 Task: Search one way flight ticket for 4 adults, 1 infant in seat and 1 infant on lap in premium economy from Sanford: Orlando Sanford International Airport to South Bend: South Bend International Airport on 8-6-2023. Choice of flights is Delta. Number of bags: 1 checked bag. Price is upto 93000. Outbound departure time preference is 17:45.
Action: Mouse moved to (278, 361)
Screenshot: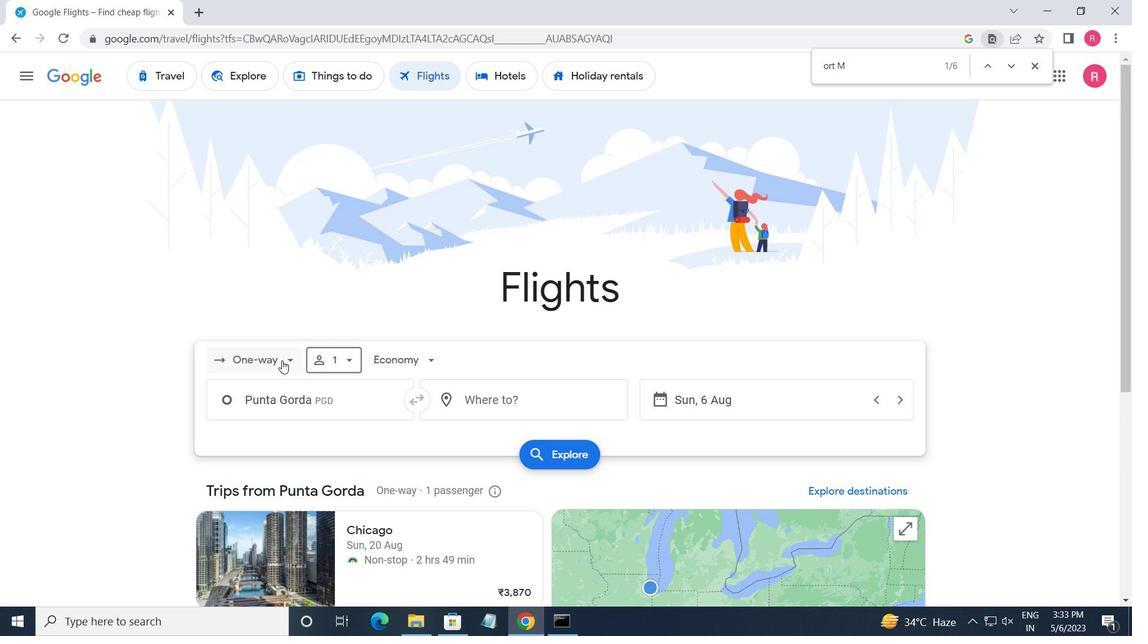 
Action: Mouse pressed left at (278, 361)
Screenshot: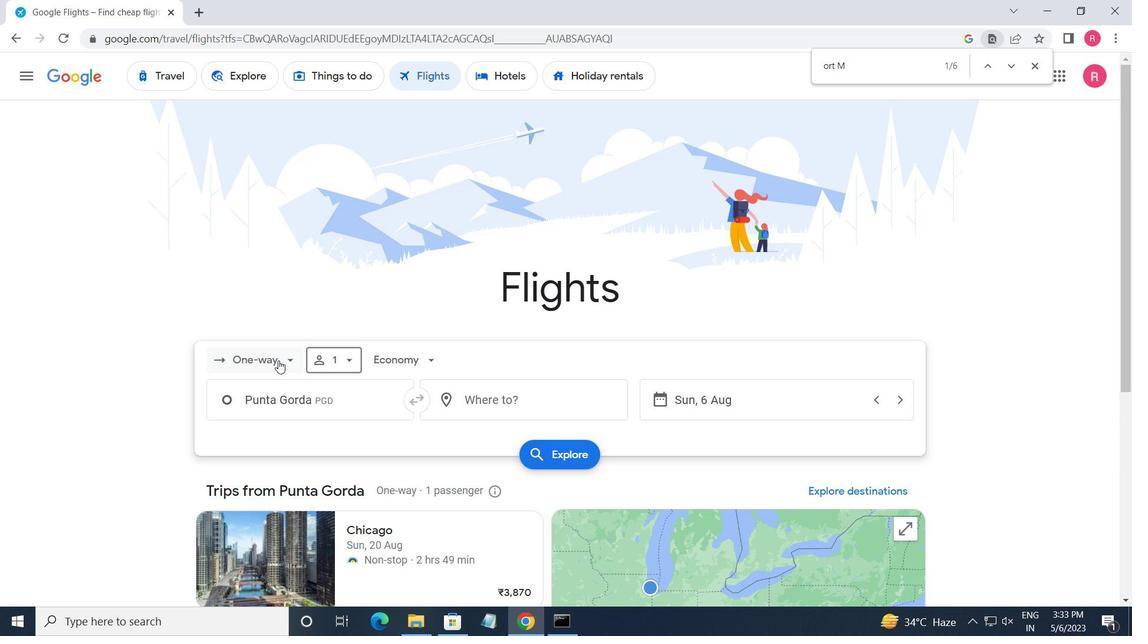
Action: Mouse moved to (293, 435)
Screenshot: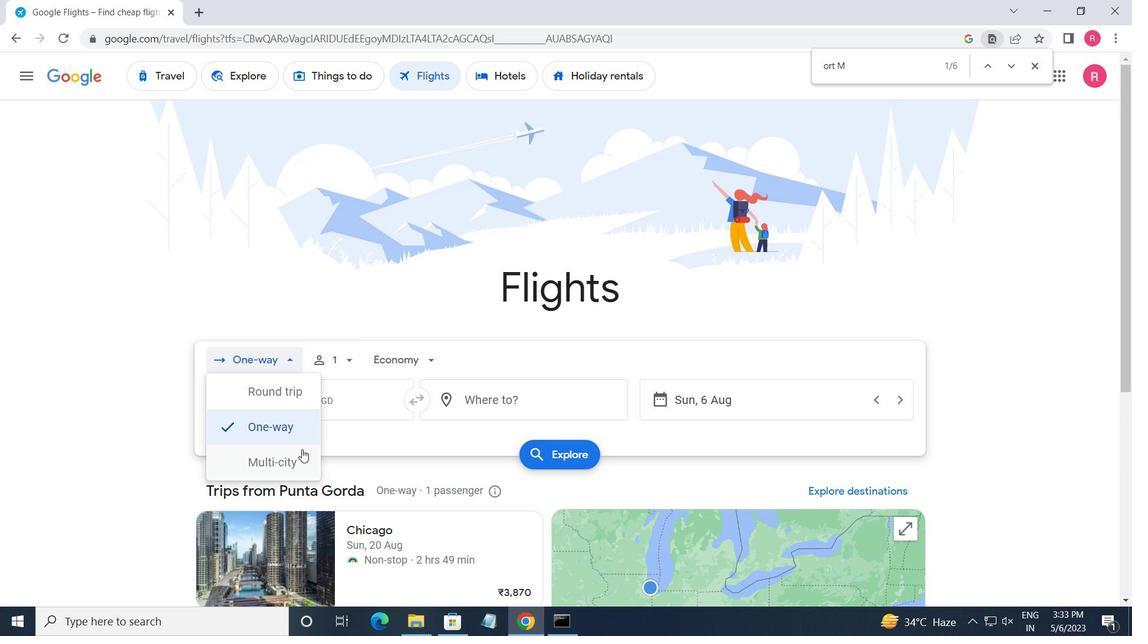
Action: Mouse pressed left at (293, 435)
Screenshot: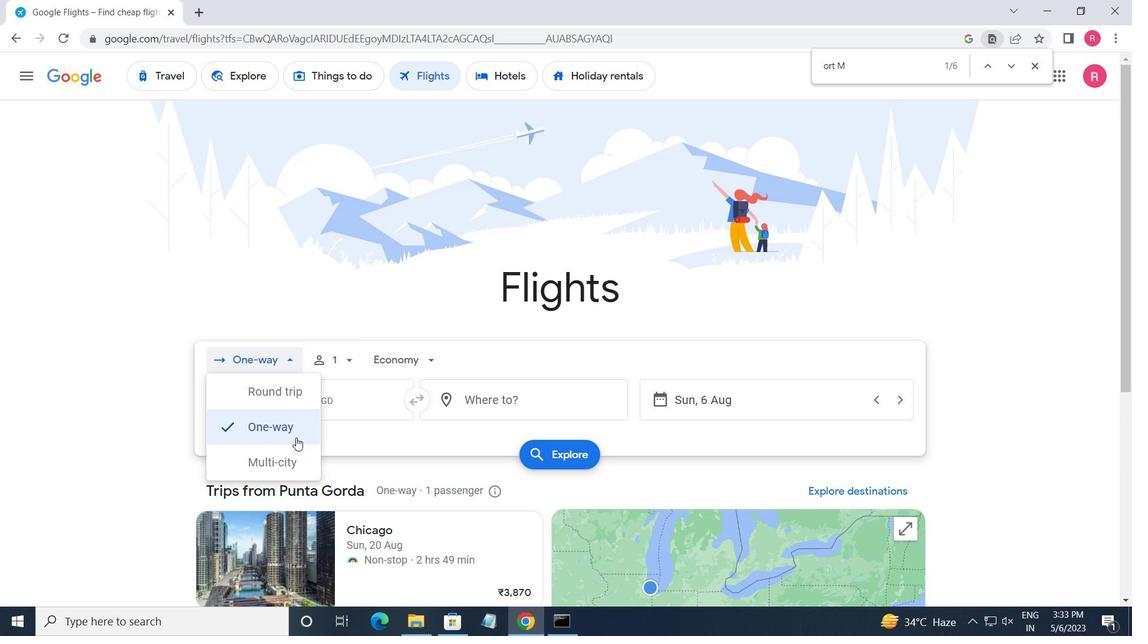 
Action: Mouse moved to (335, 360)
Screenshot: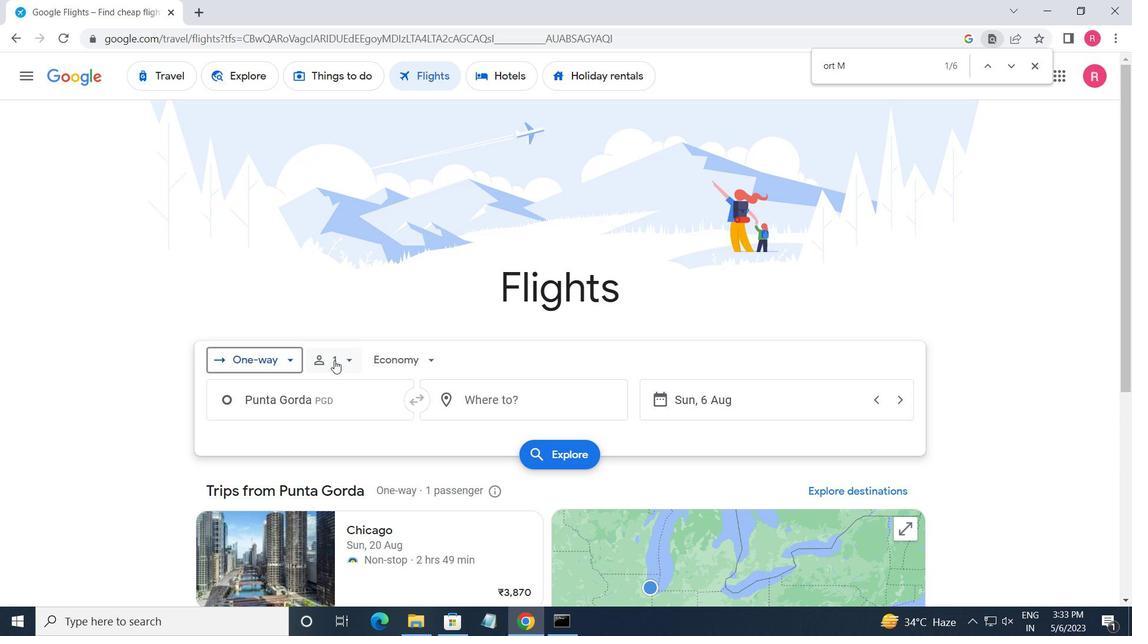 
Action: Mouse pressed left at (335, 360)
Screenshot: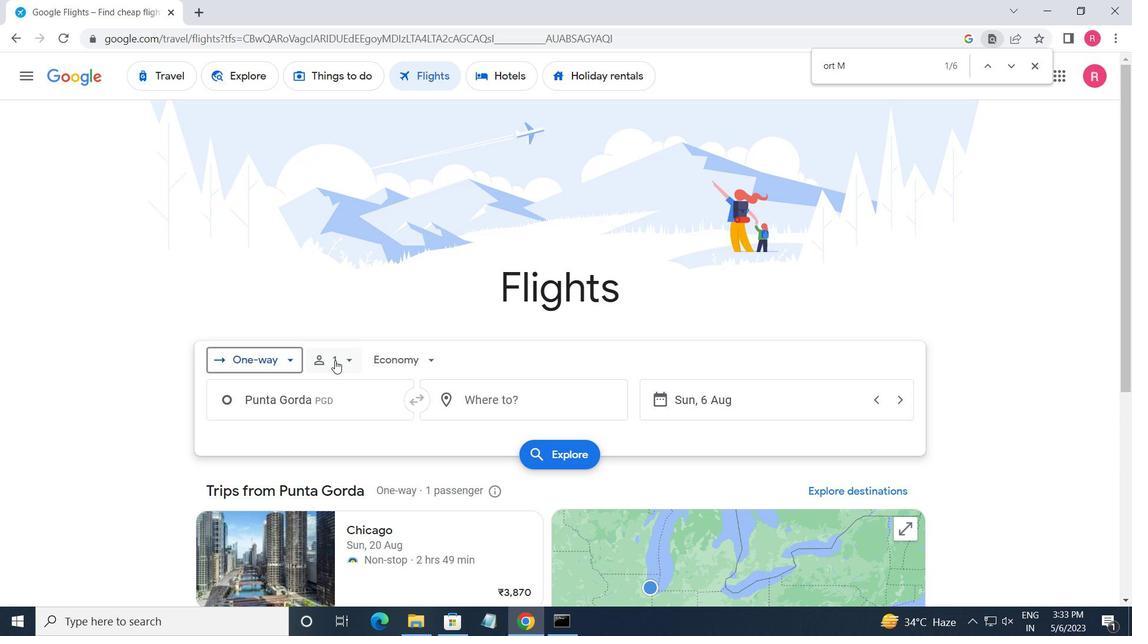 
Action: Mouse moved to (466, 408)
Screenshot: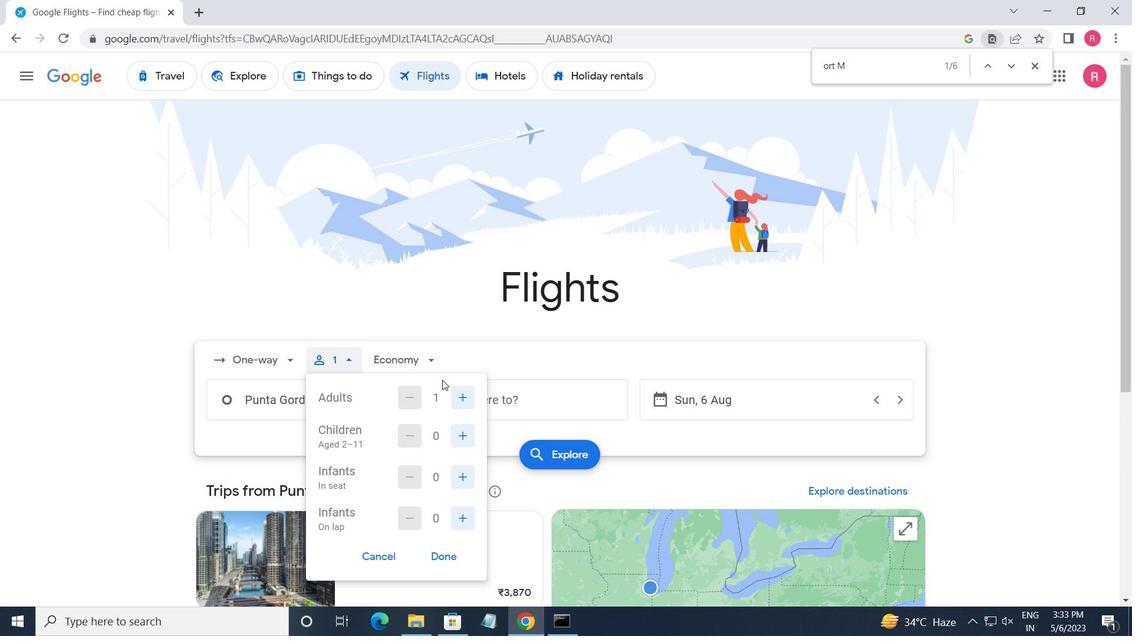 
Action: Mouse pressed left at (466, 408)
Screenshot: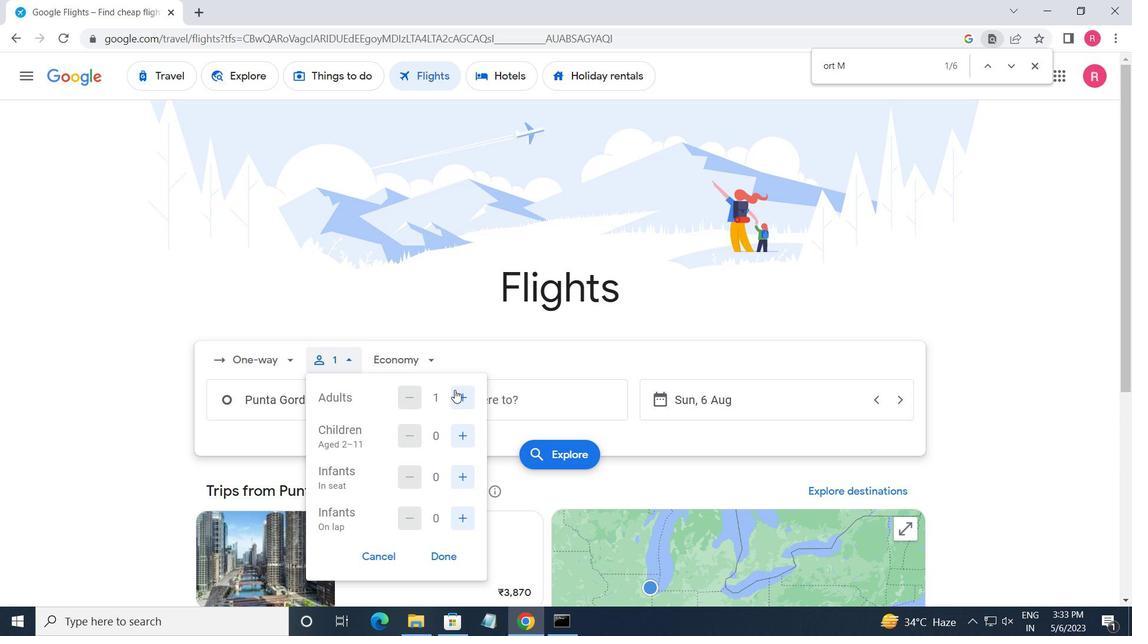 
Action: Mouse pressed left at (466, 408)
Screenshot: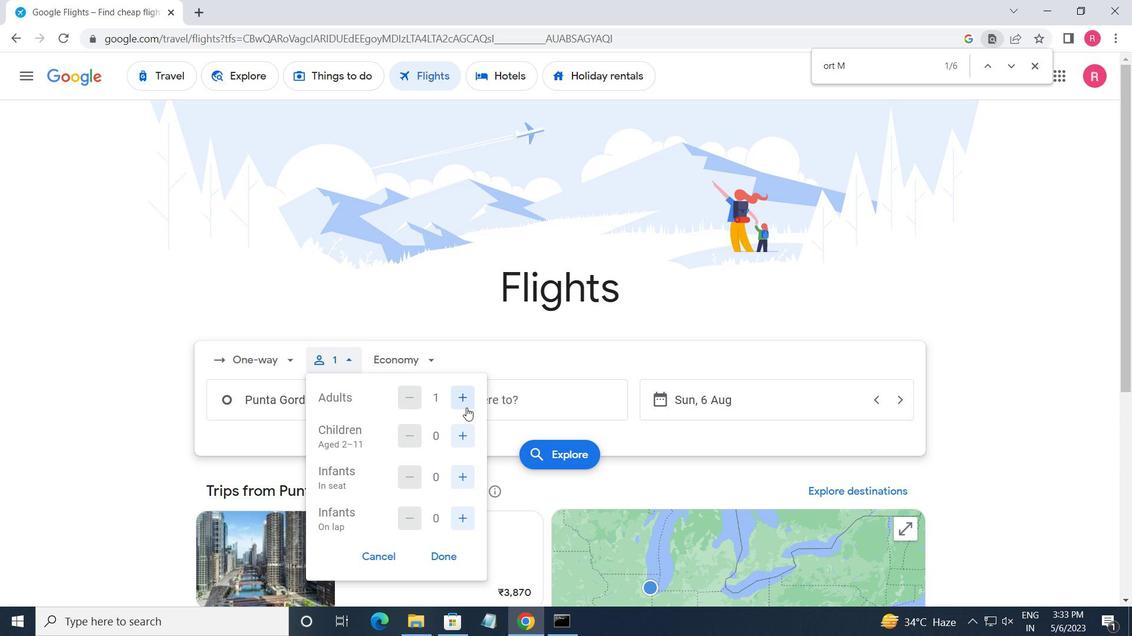 
Action: Mouse pressed left at (466, 408)
Screenshot: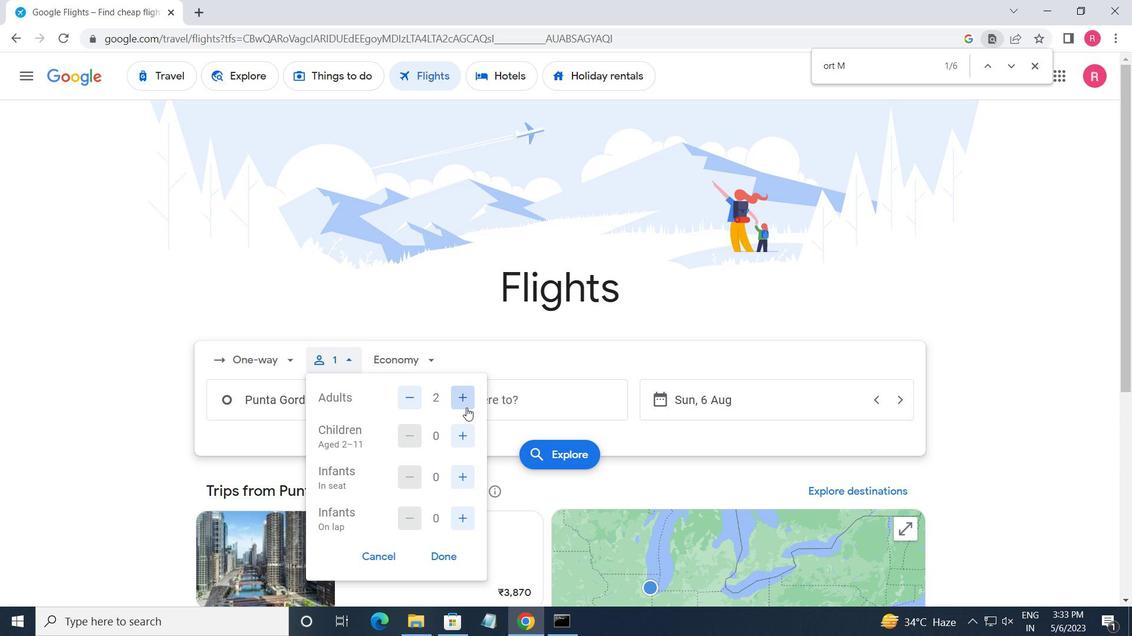 
Action: Mouse moved to (457, 440)
Screenshot: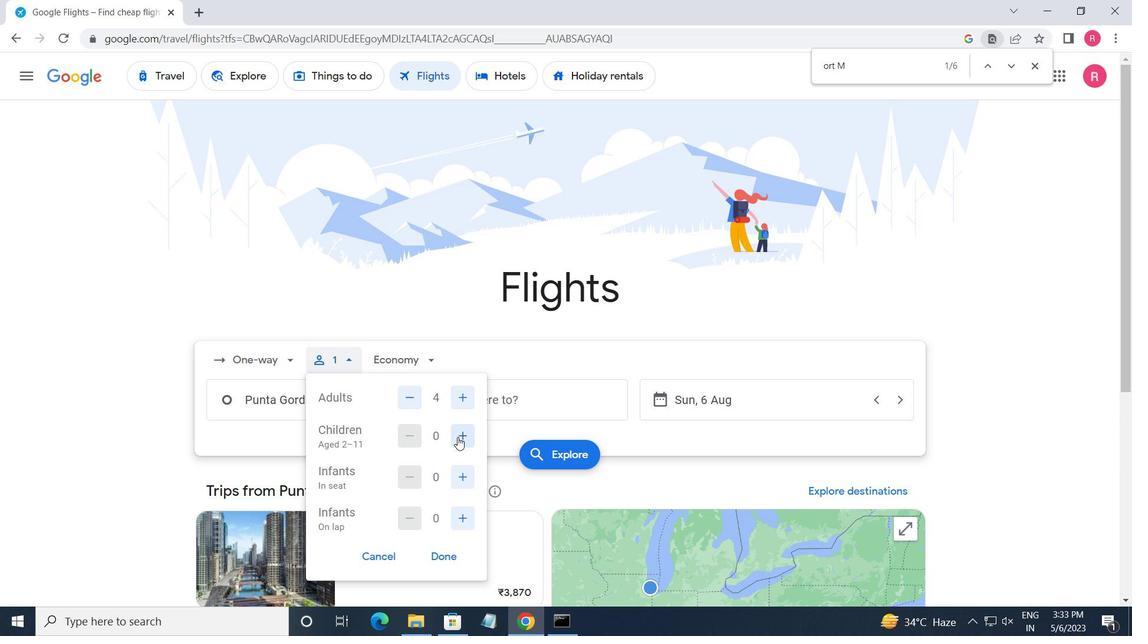 
Action: Mouse pressed left at (457, 440)
Screenshot: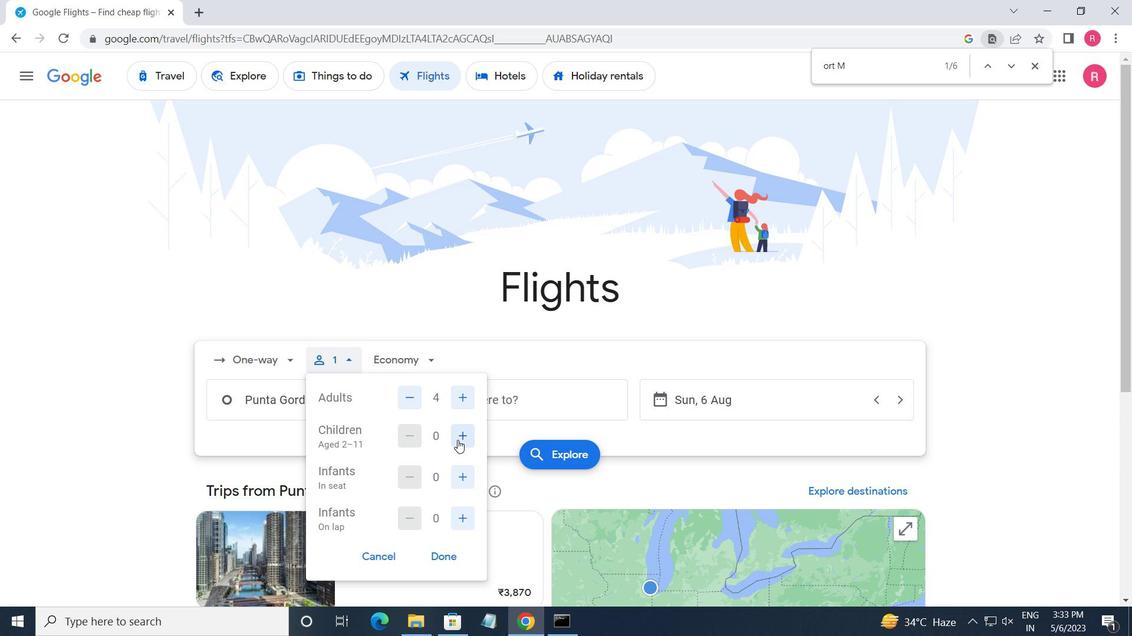 
Action: Mouse moved to (464, 482)
Screenshot: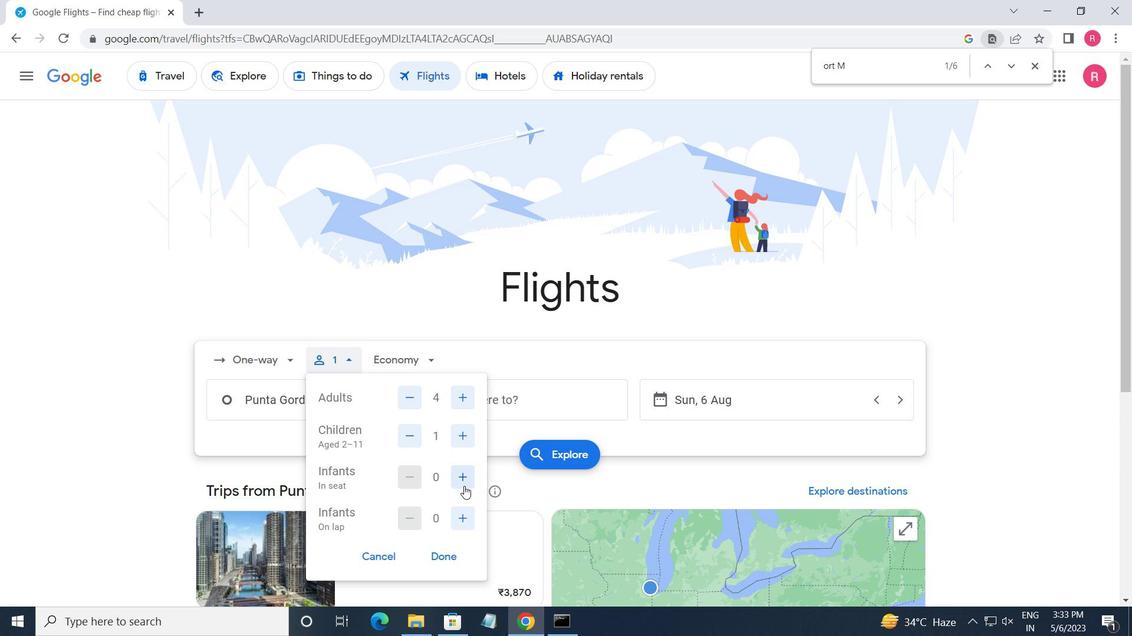 
Action: Mouse pressed left at (464, 482)
Screenshot: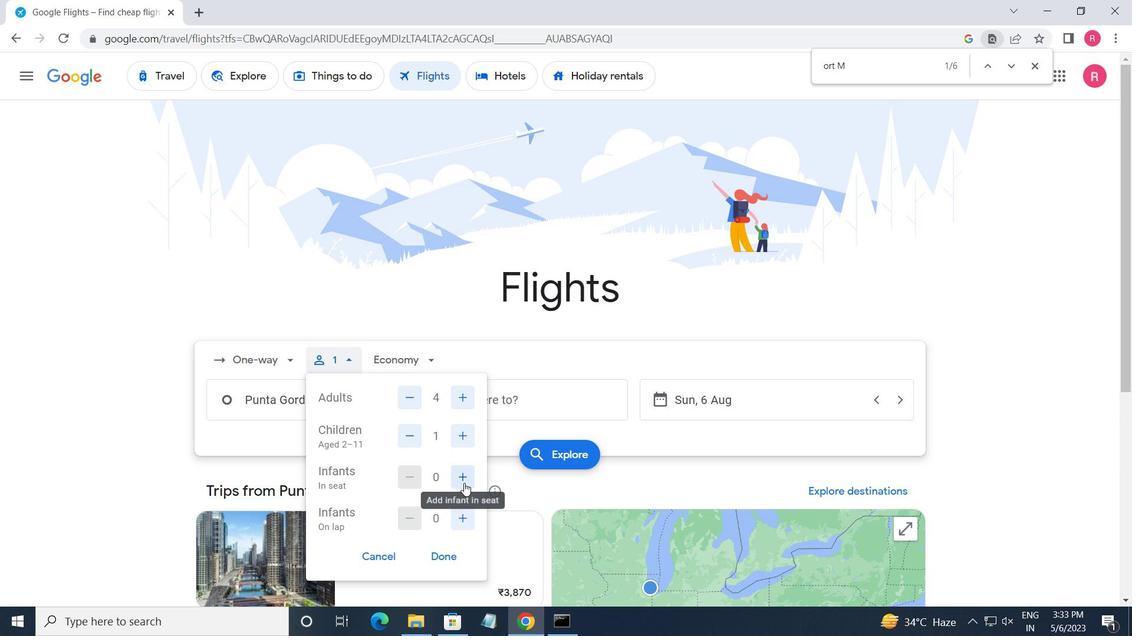 
Action: Mouse moved to (437, 552)
Screenshot: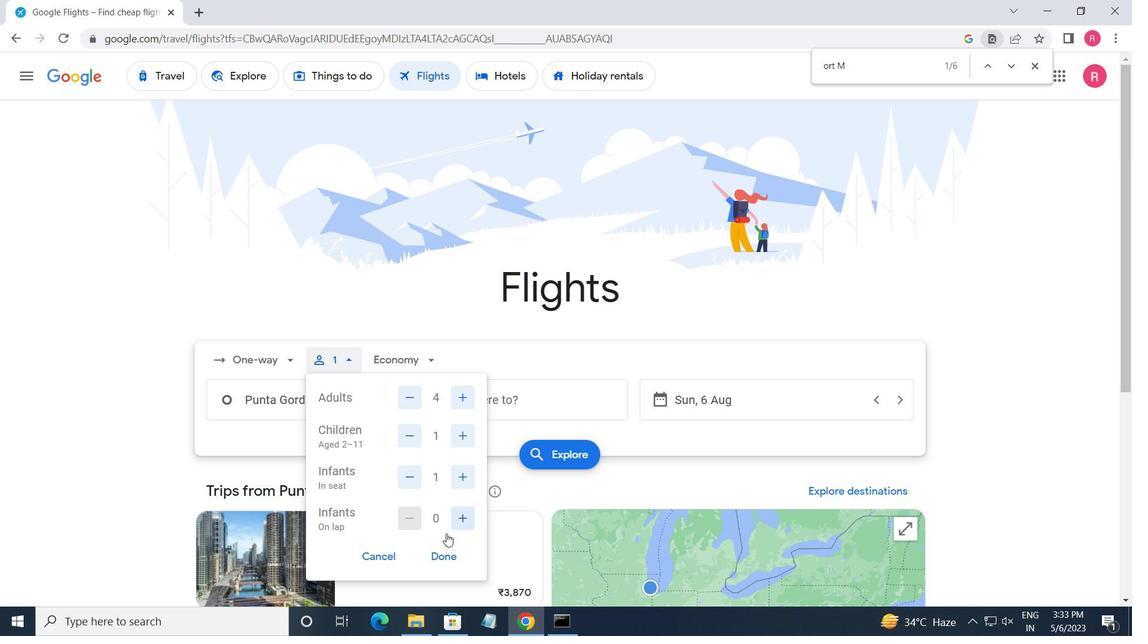
Action: Mouse pressed left at (437, 552)
Screenshot: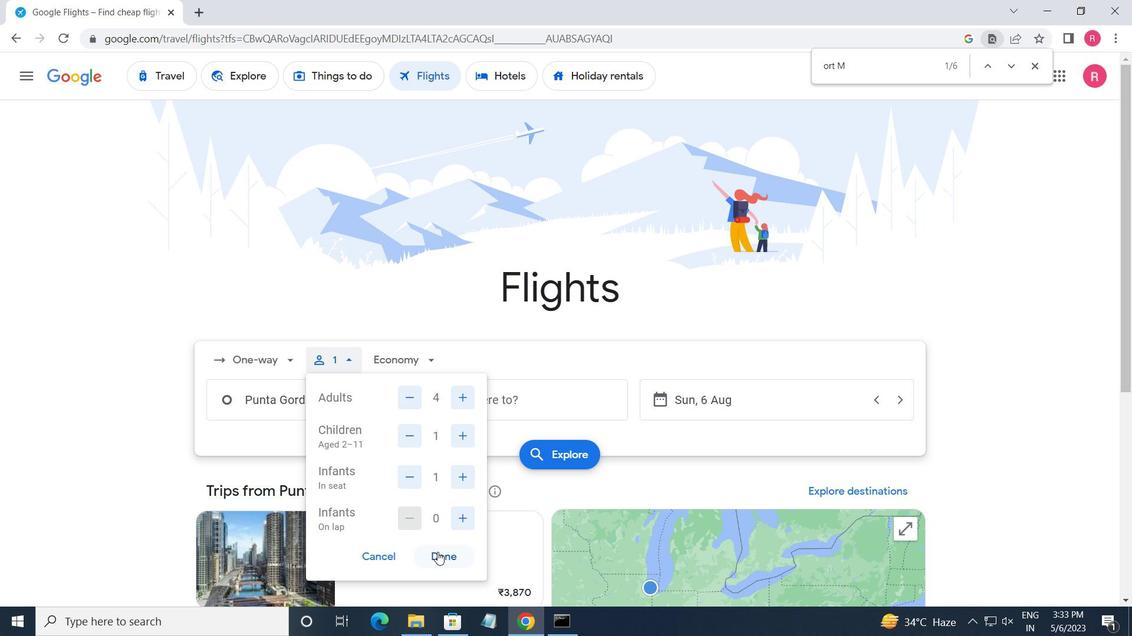
Action: Mouse moved to (399, 364)
Screenshot: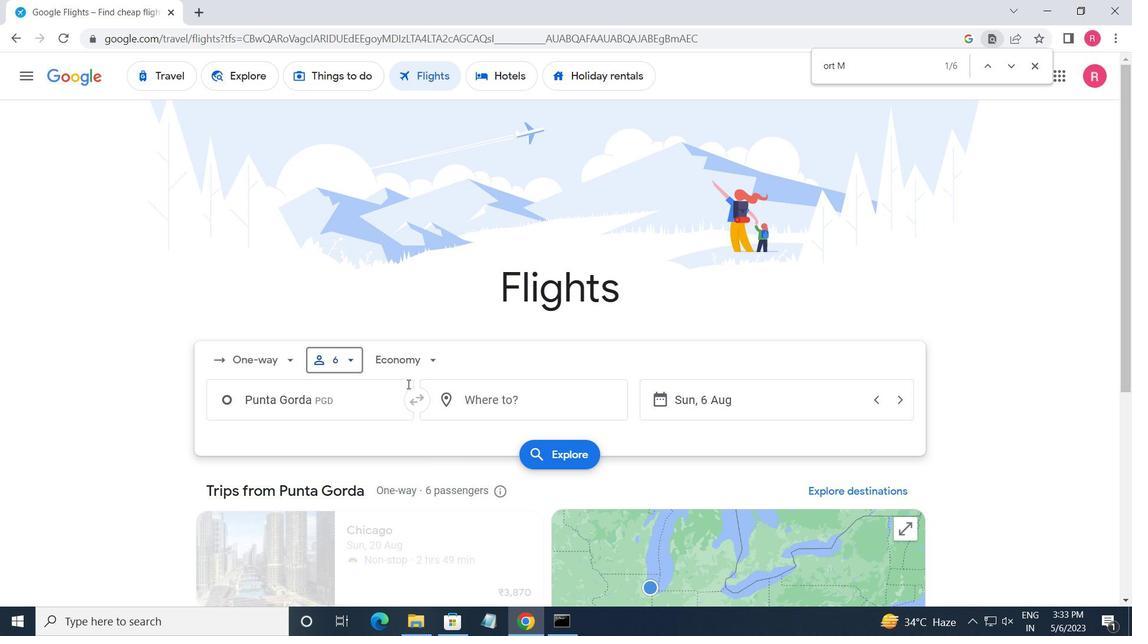
Action: Mouse pressed left at (399, 364)
Screenshot: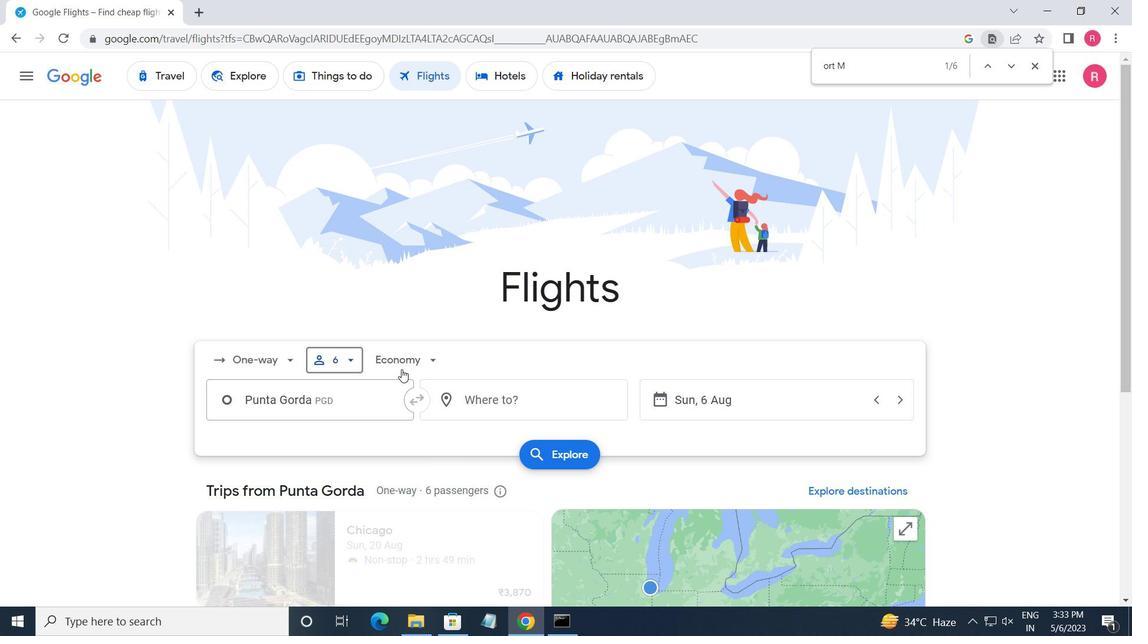 
Action: Mouse moved to (424, 431)
Screenshot: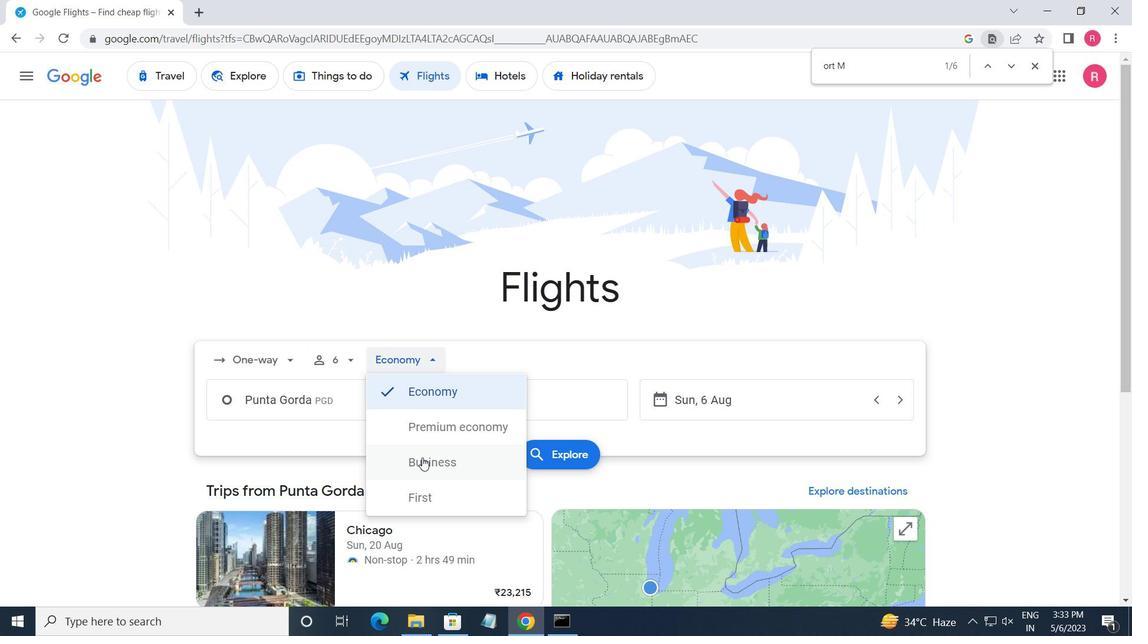 
Action: Mouse pressed left at (424, 431)
Screenshot: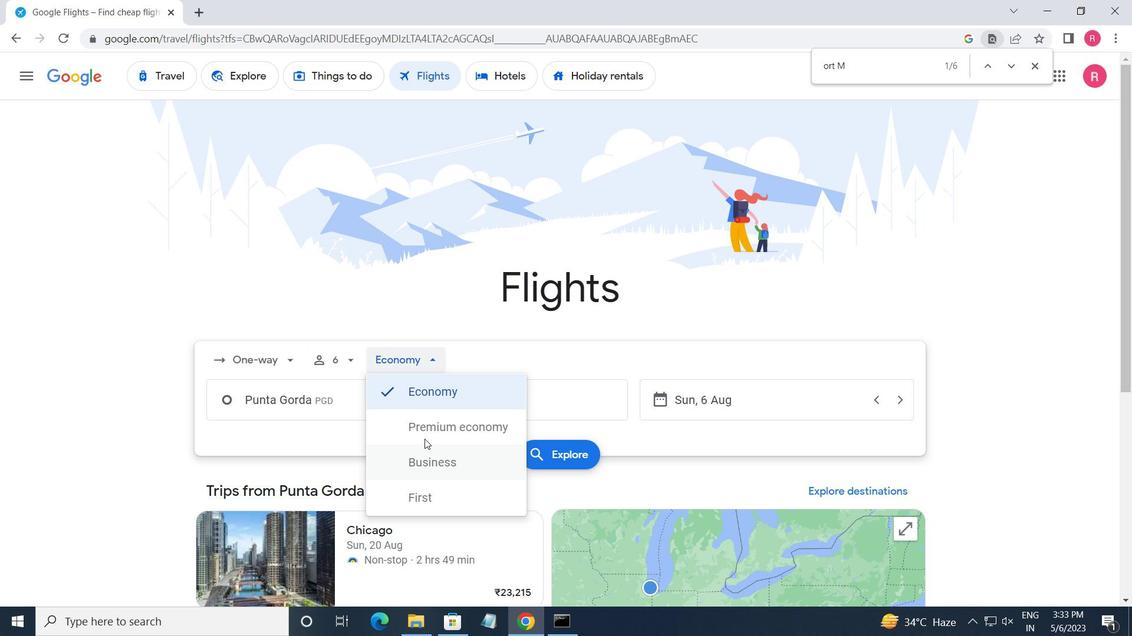 
Action: Mouse moved to (370, 409)
Screenshot: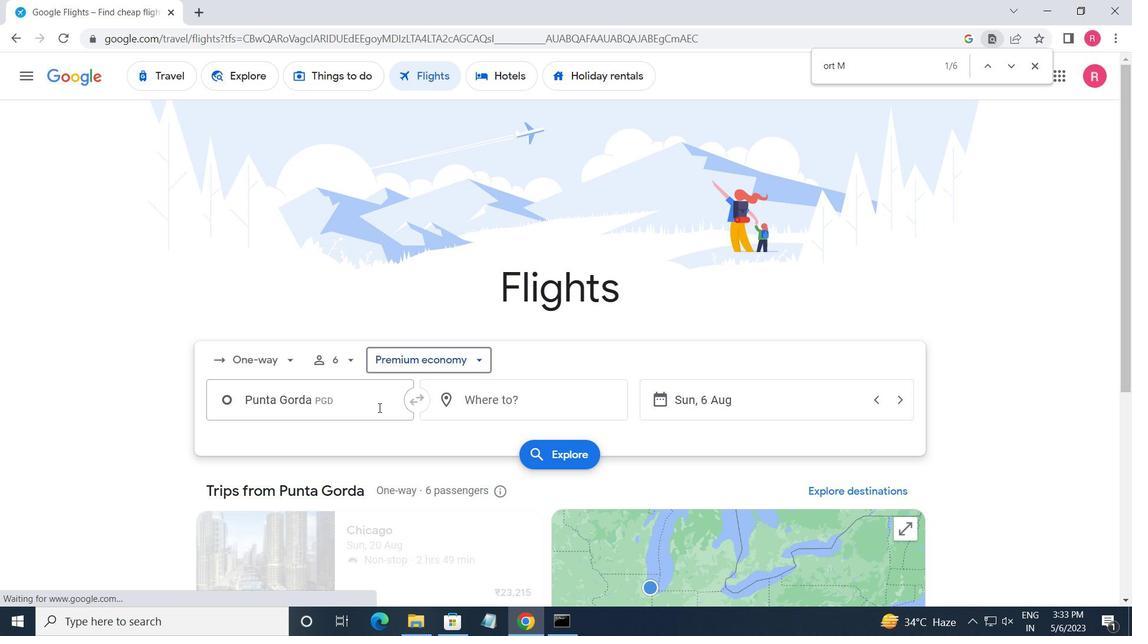 
Action: Mouse pressed left at (370, 409)
Screenshot: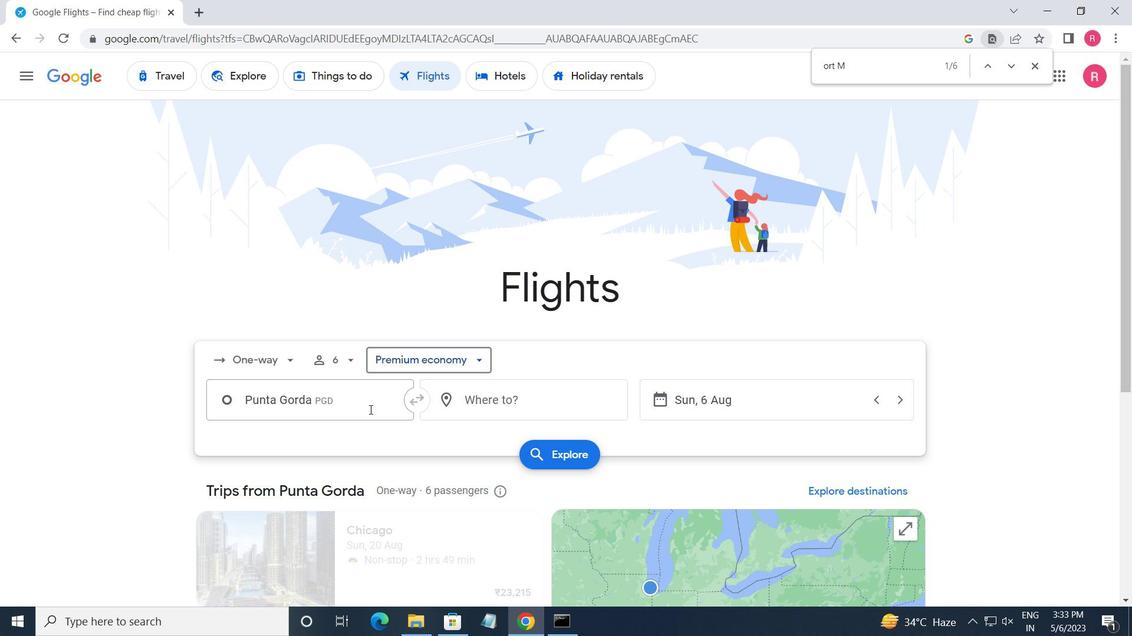 
Action: Mouse moved to (370, 411)
Screenshot: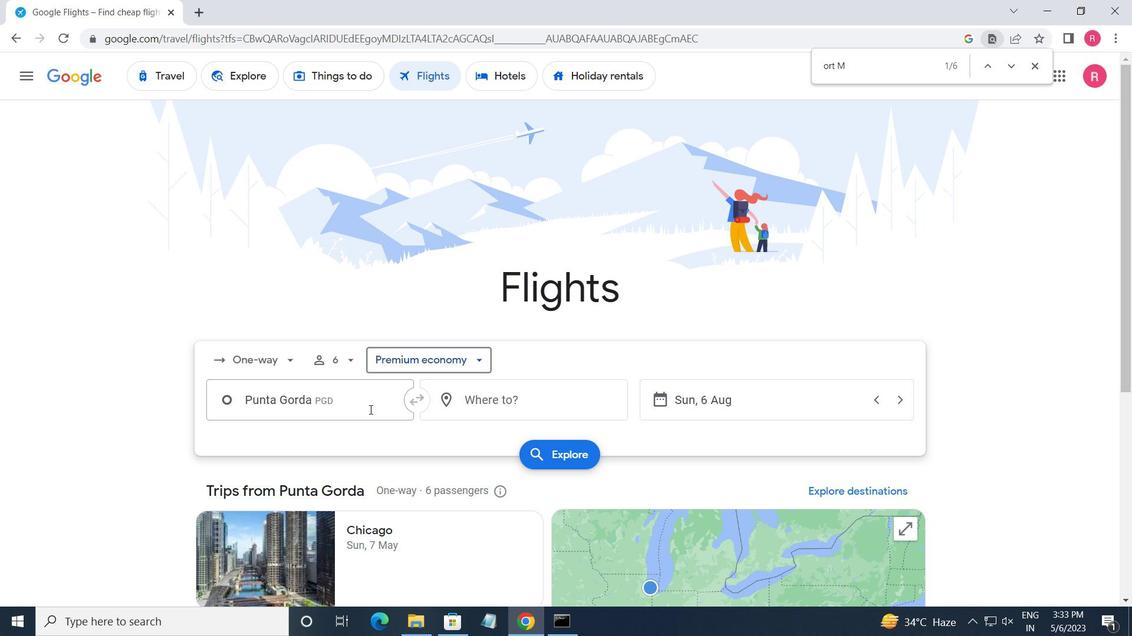 
Action: Key pressed <Key.shift>SANFORD<Key.space>
Screenshot: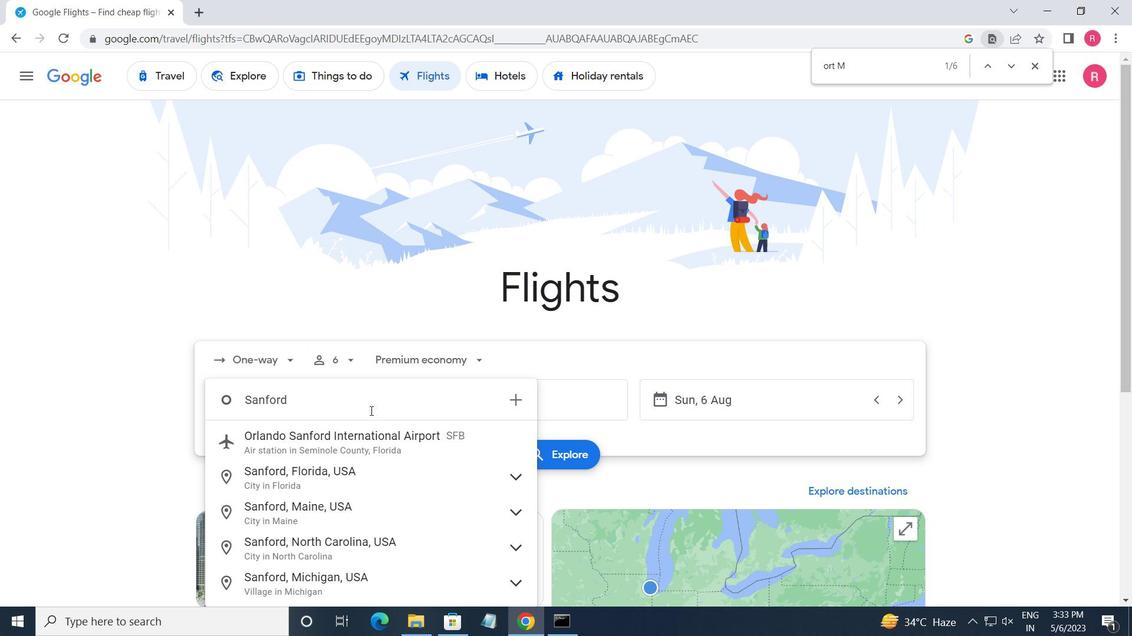 
Action: Mouse moved to (367, 455)
Screenshot: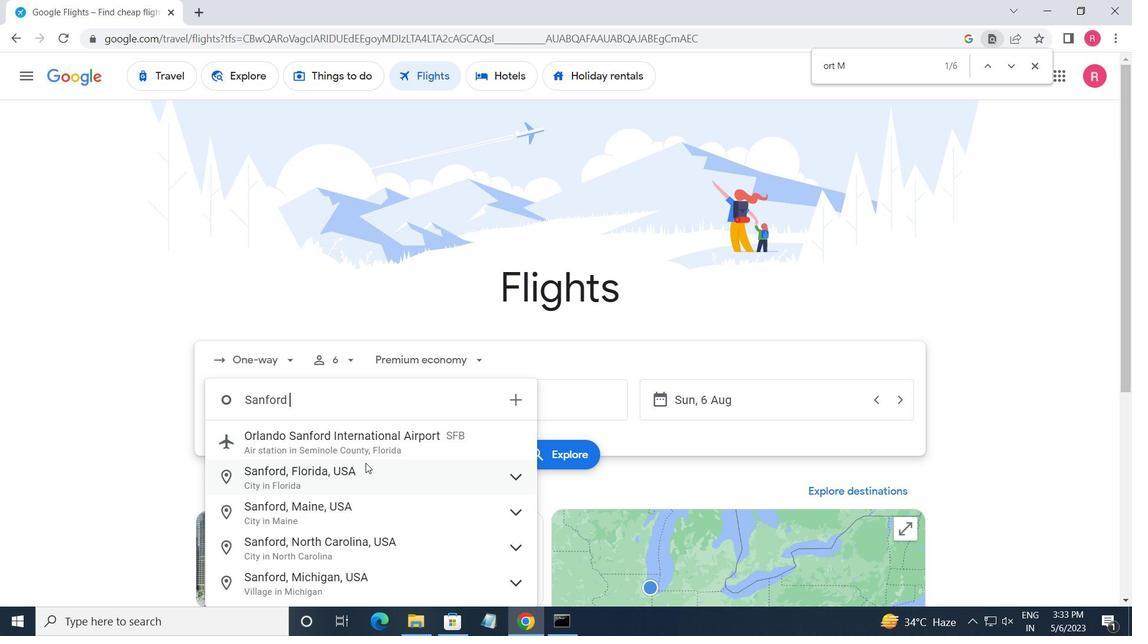
Action: Mouse pressed left at (367, 455)
Screenshot: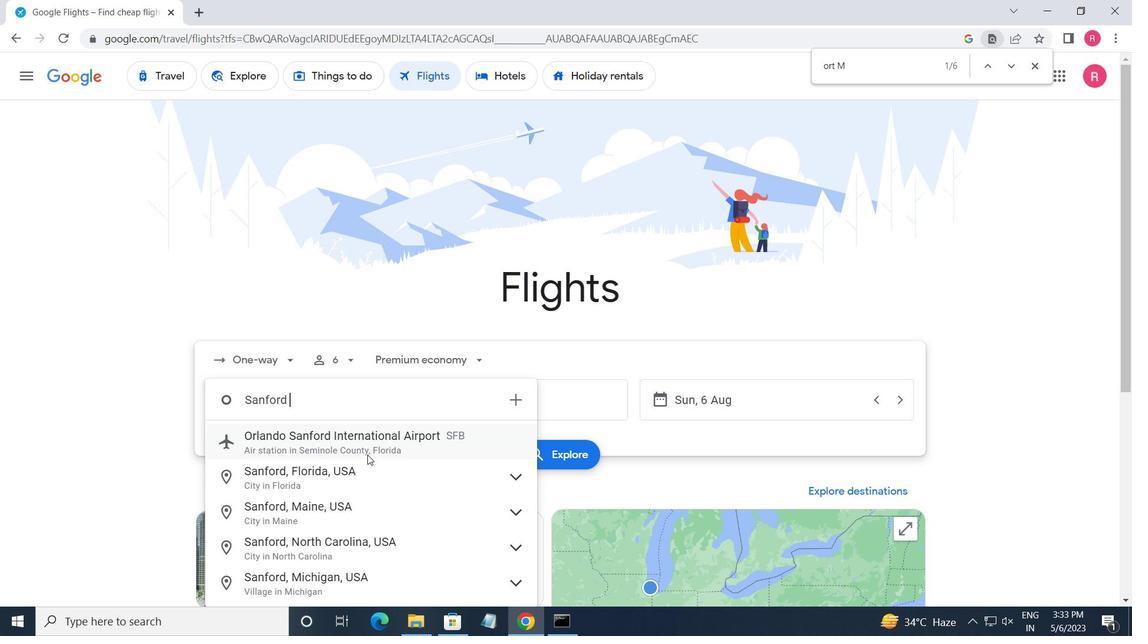 
Action: Mouse moved to (514, 399)
Screenshot: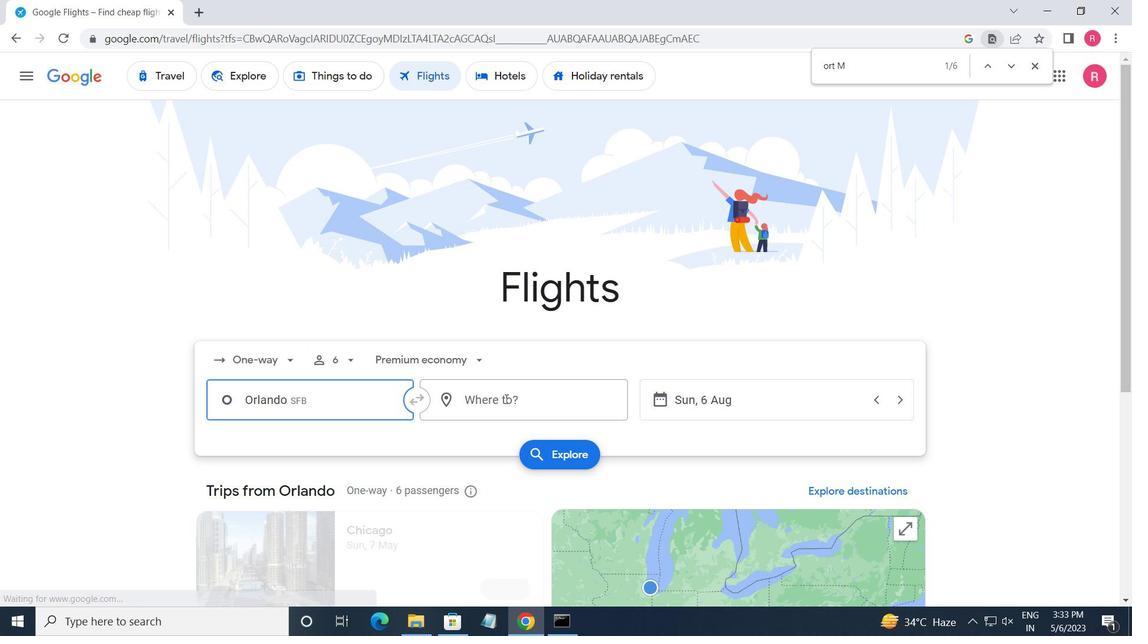 
Action: Mouse pressed left at (514, 399)
Screenshot: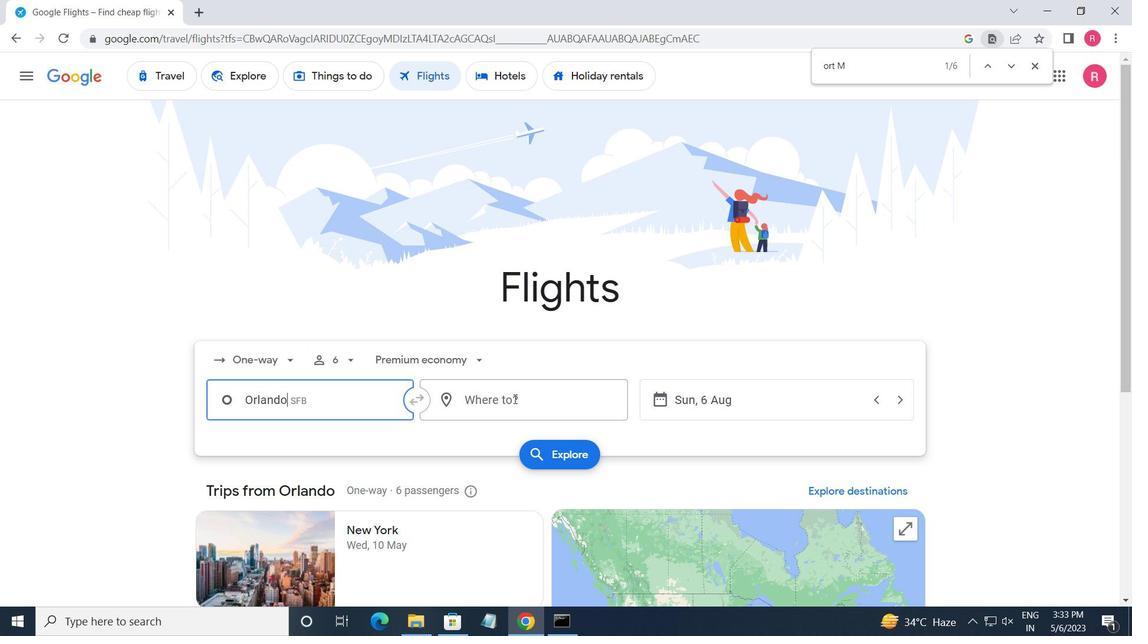 
Action: Mouse moved to (510, 405)
Screenshot: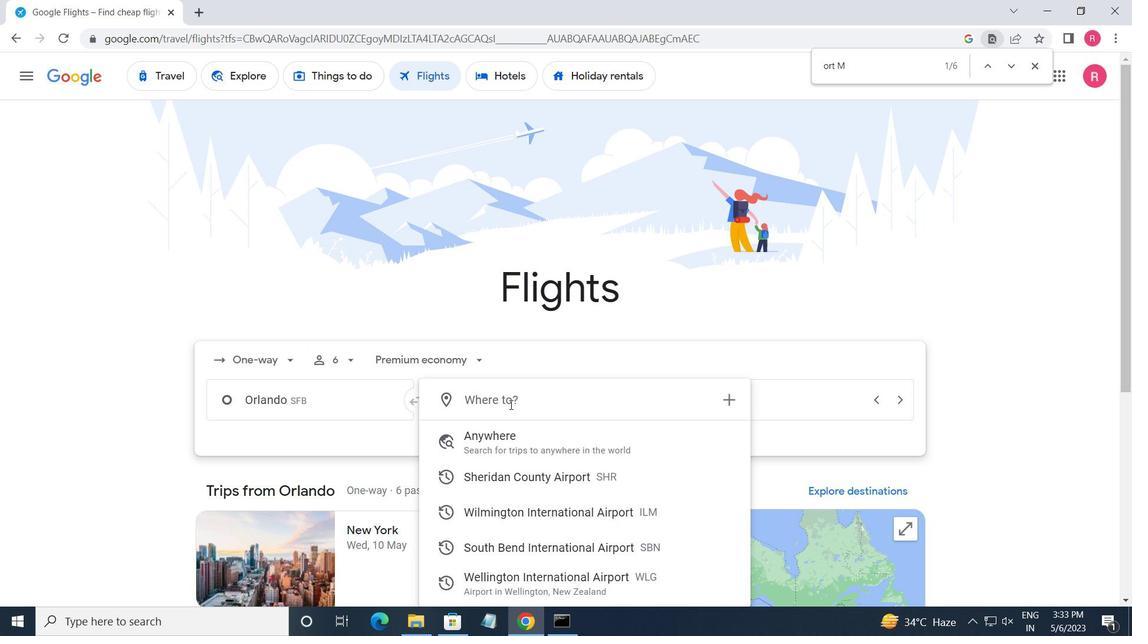 
Action: Key pressed <Key.shift>SOUTH<Key.space><Key.shift>BEND
Screenshot: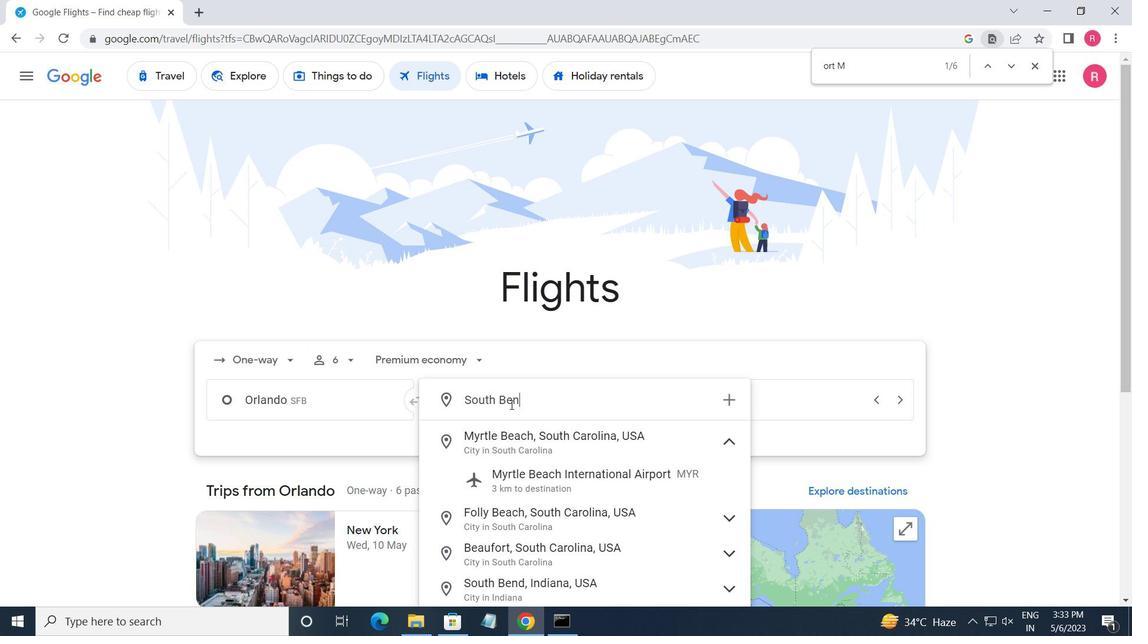 
Action: Mouse moved to (556, 479)
Screenshot: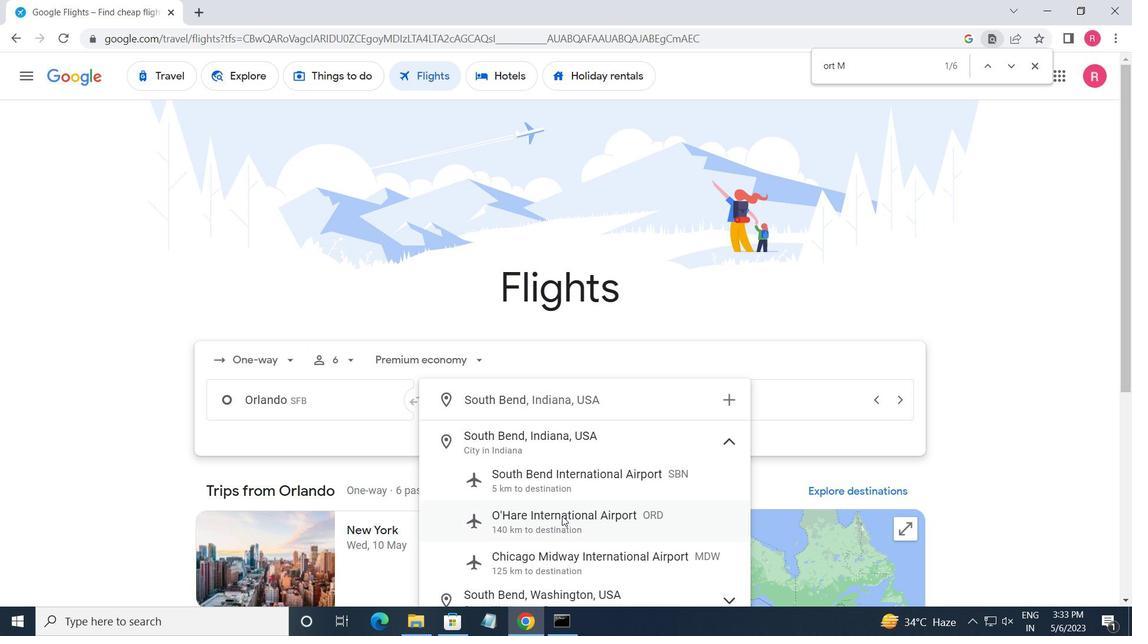 
Action: Mouse pressed left at (556, 479)
Screenshot: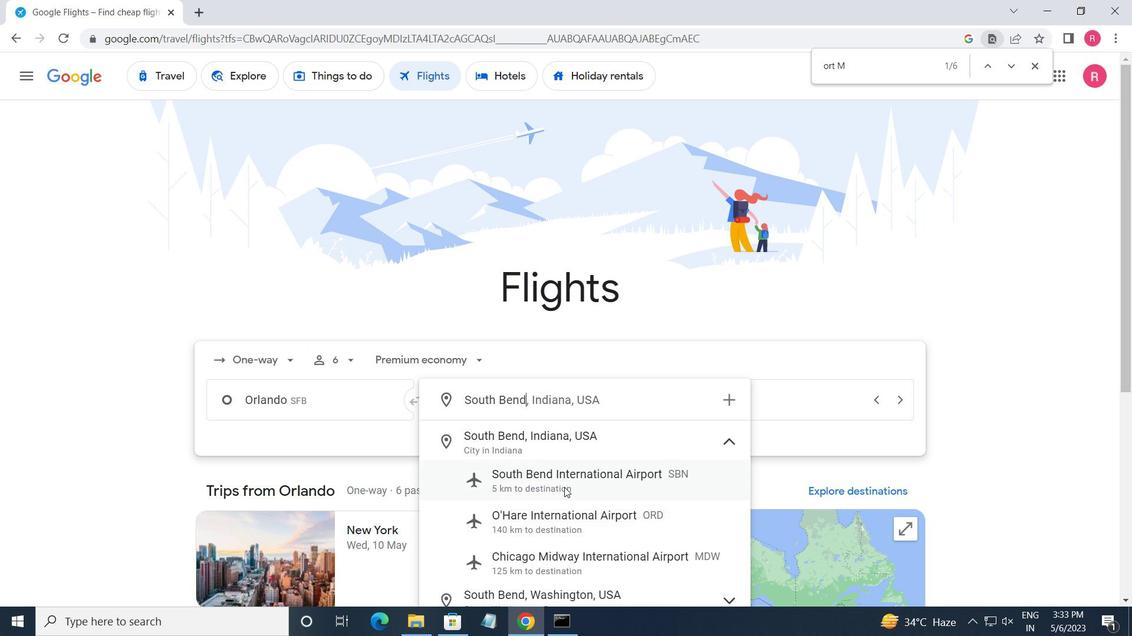 
Action: Mouse moved to (769, 411)
Screenshot: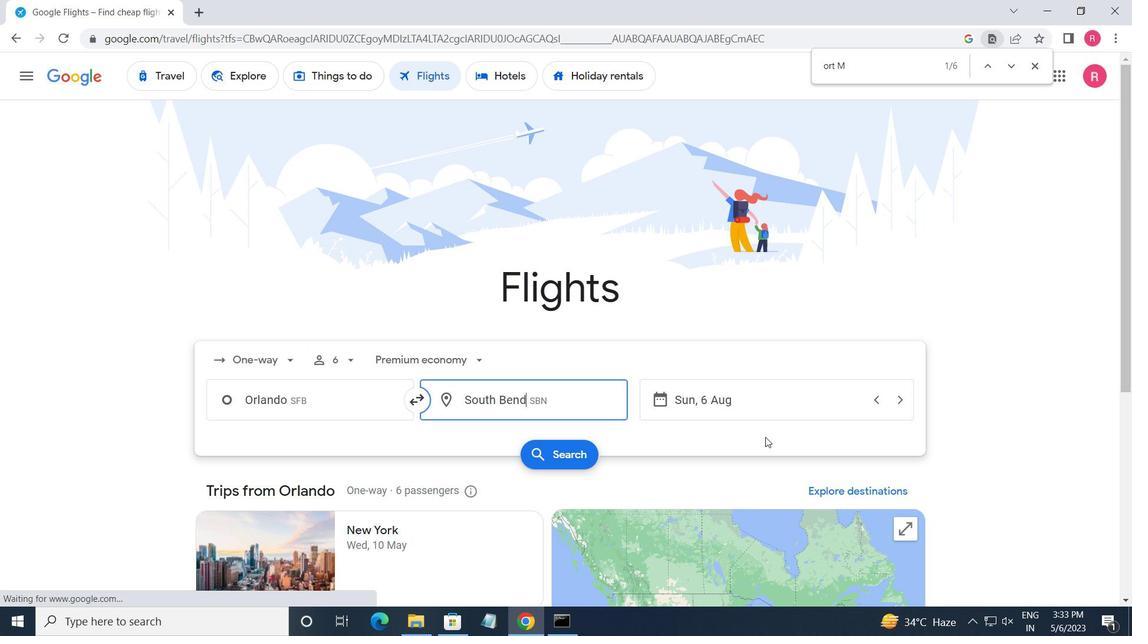 
Action: Mouse pressed left at (769, 411)
Screenshot: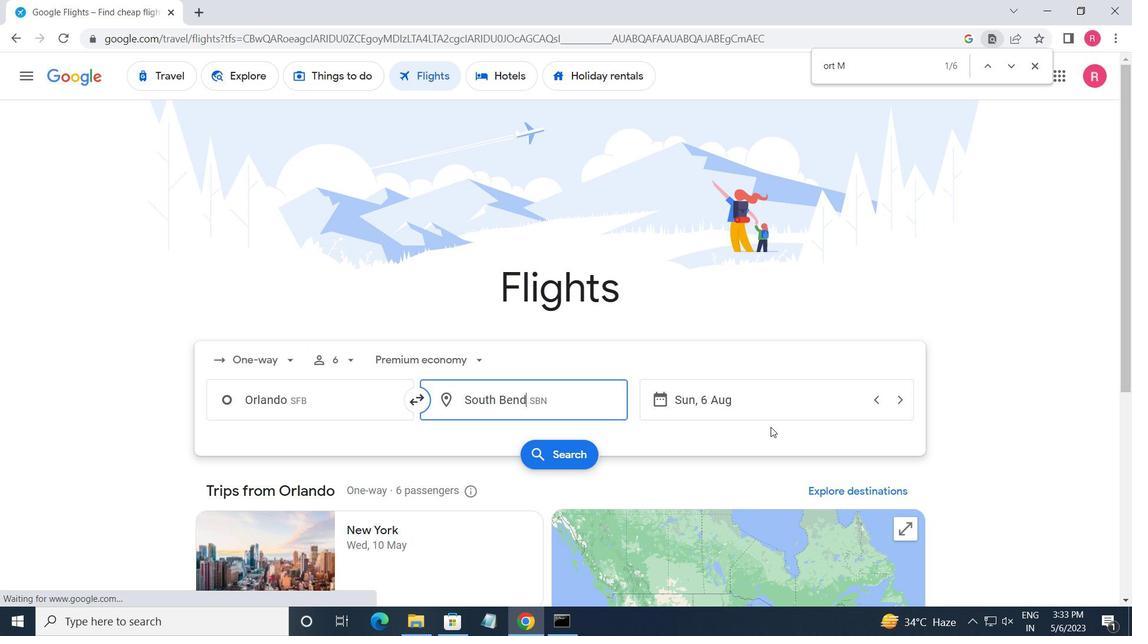 
Action: Mouse moved to (394, 378)
Screenshot: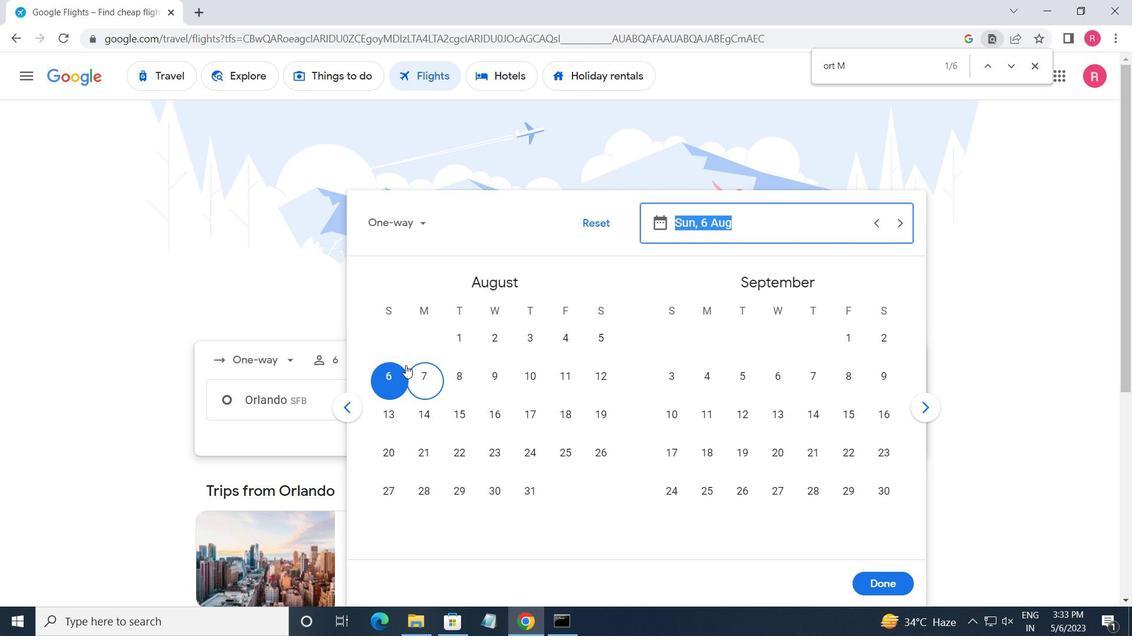 
Action: Mouse pressed left at (394, 378)
Screenshot: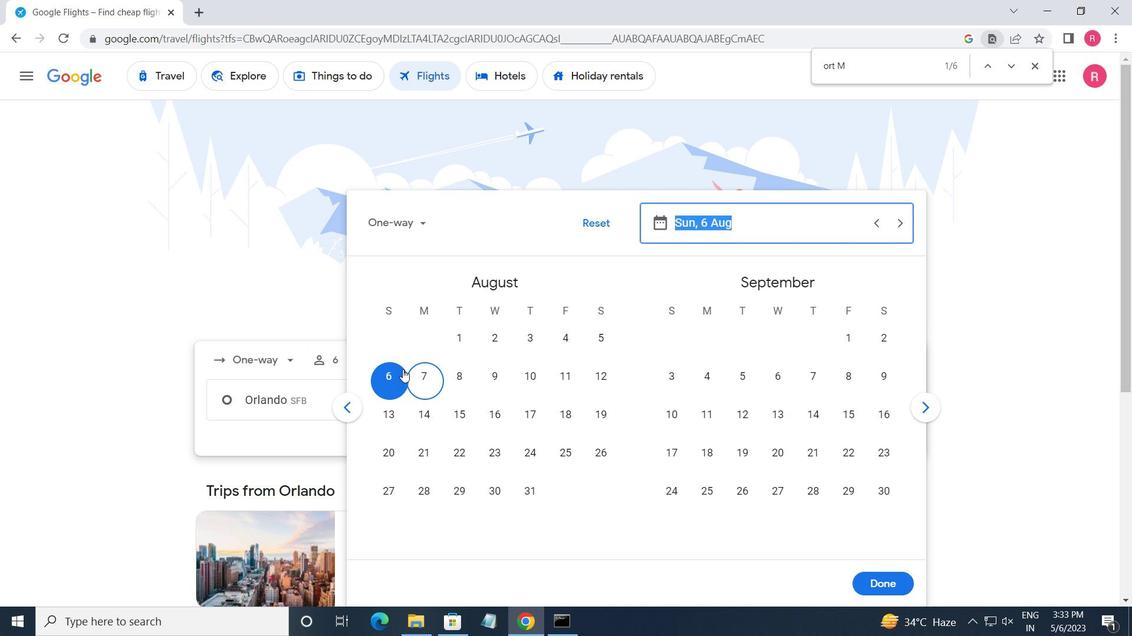 
Action: Mouse moved to (874, 588)
Screenshot: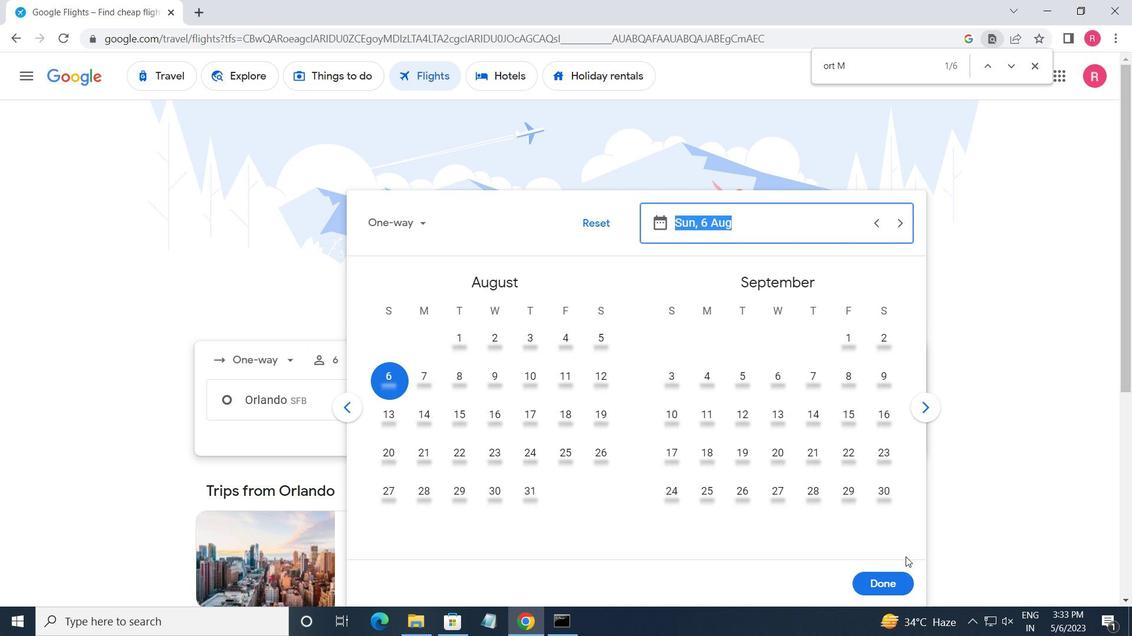 
Action: Mouse pressed left at (874, 588)
Screenshot: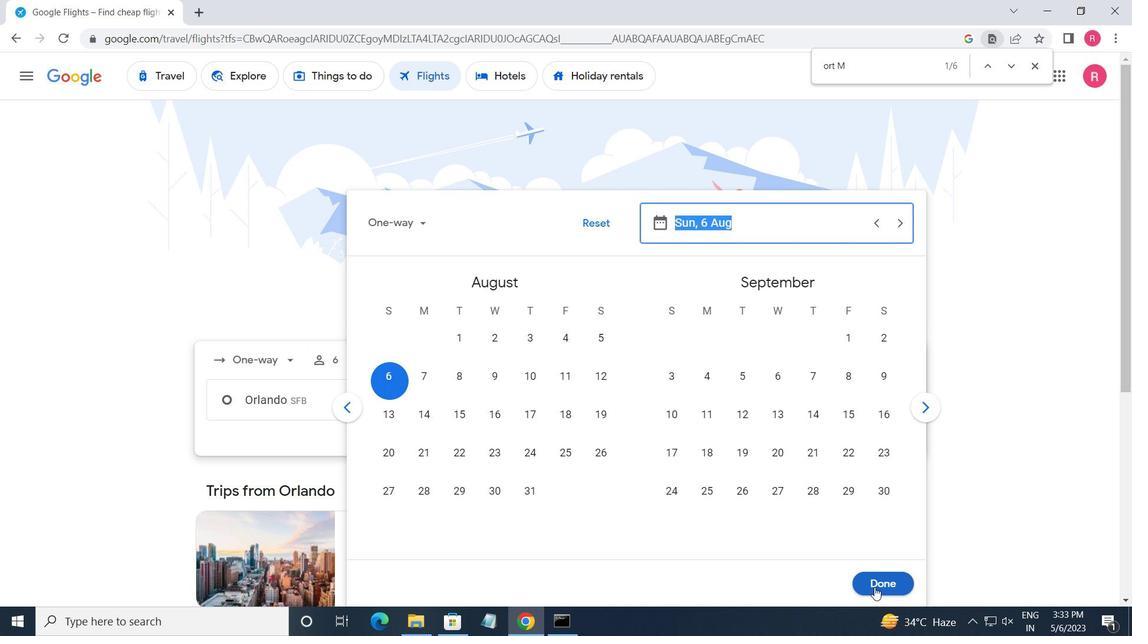 
Action: Mouse moved to (558, 446)
Screenshot: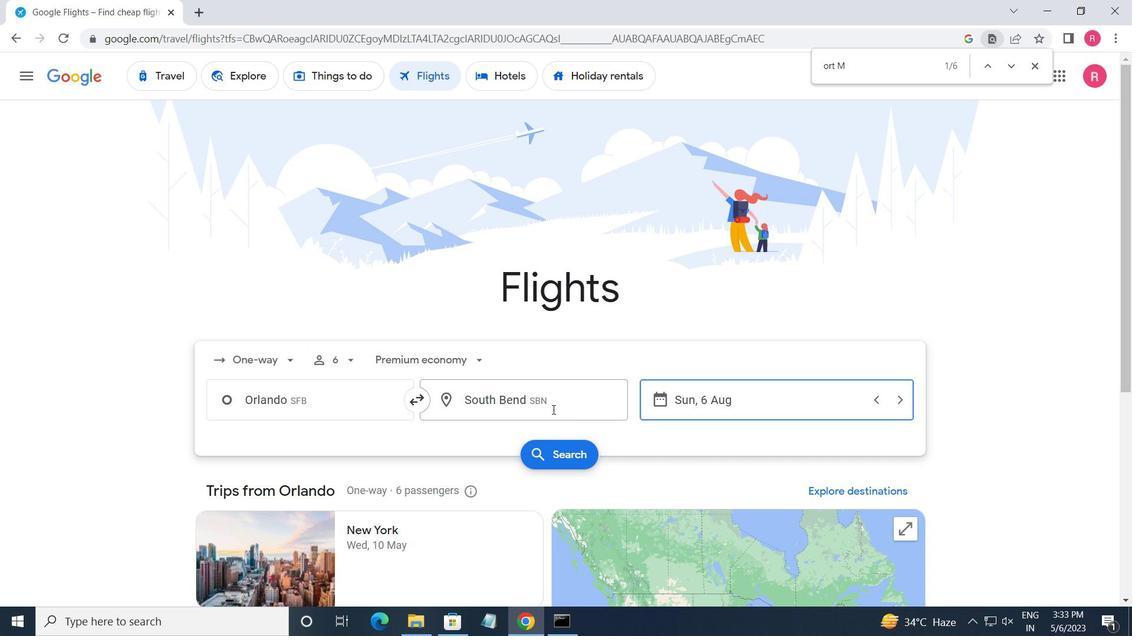 
Action: Mouse pressed left at (558, 446)
Screenshot: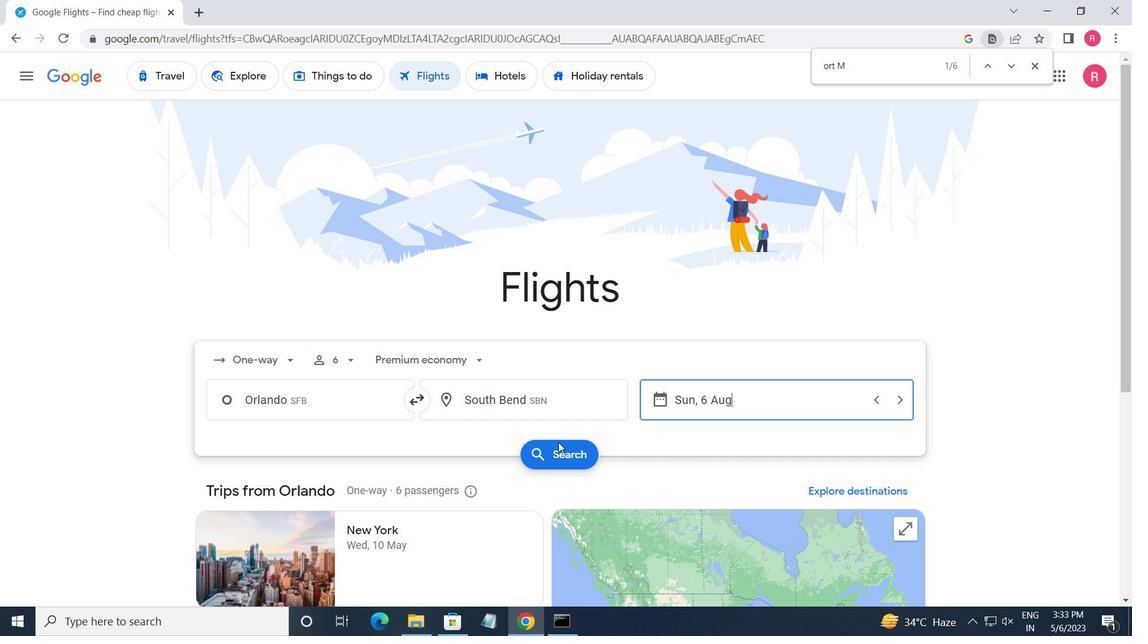 
Action: Mouse moved to (209, 214)
Screenshot: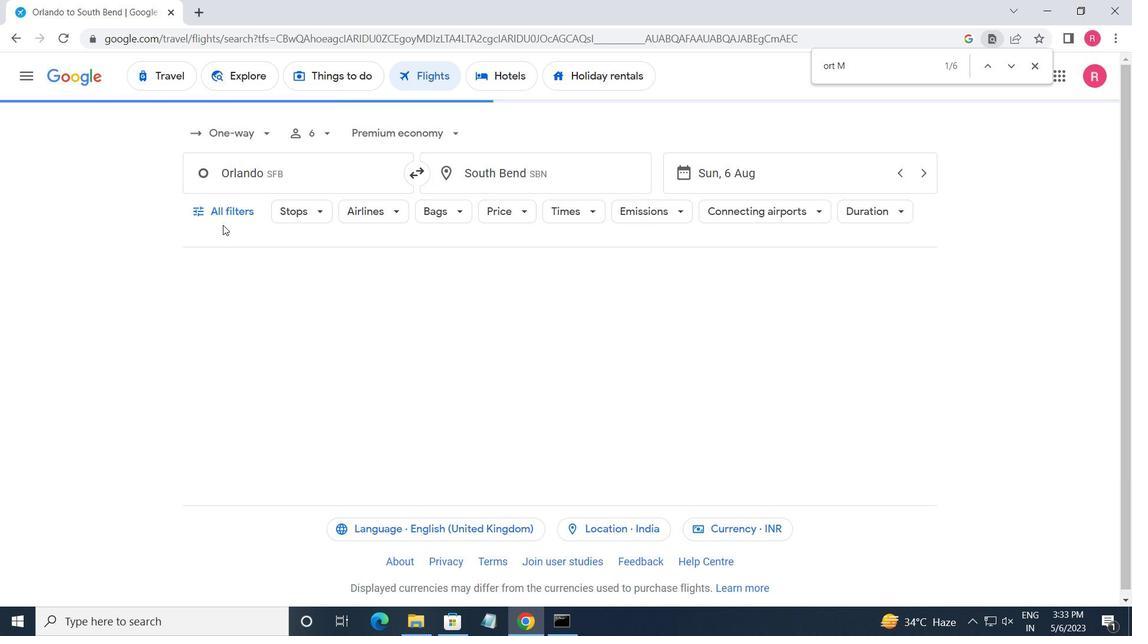 
Action: Mouse pressed left at (209, 214)
Screenshot: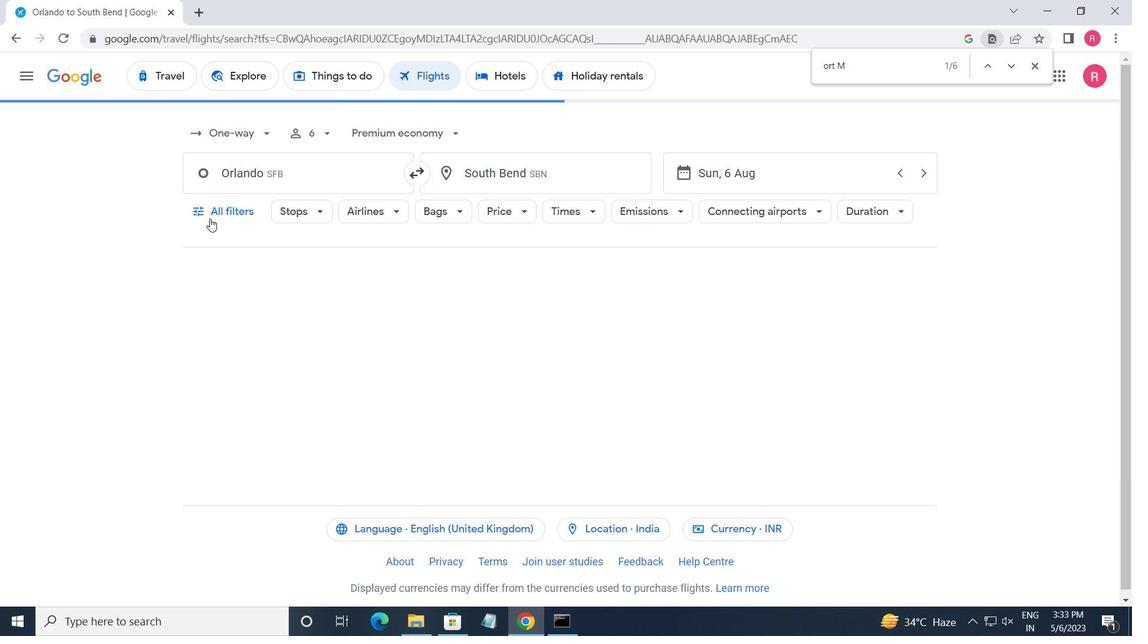
Action: Mouse moved to (318, 420)
Screenshot: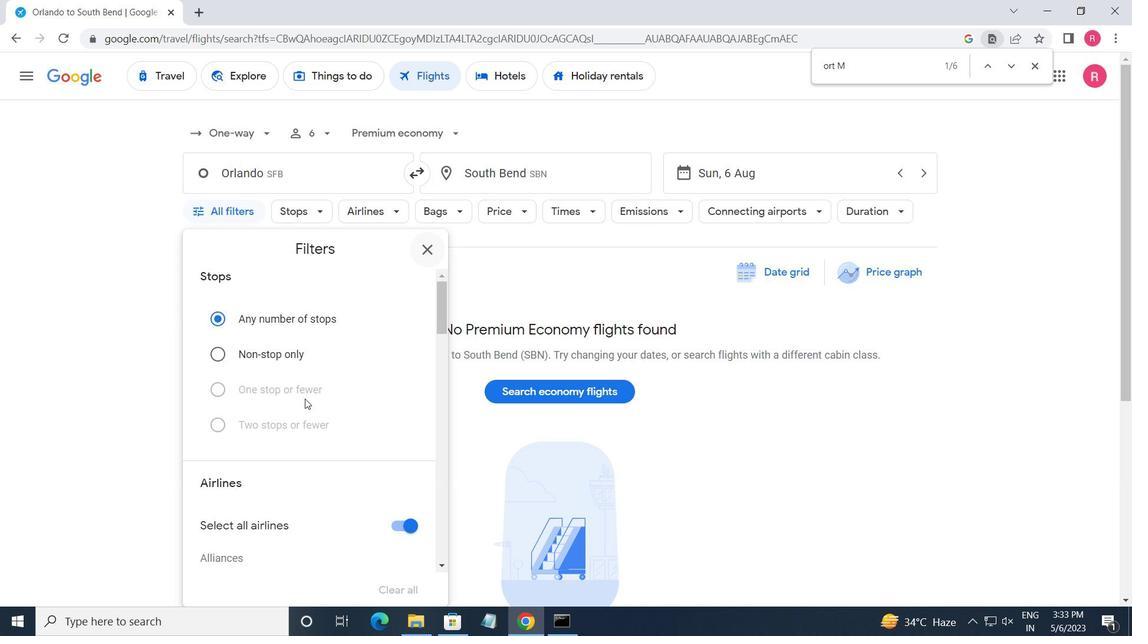 
Action: Mouse scrolled (318, 419) with delta (0, 0)
Screenshot: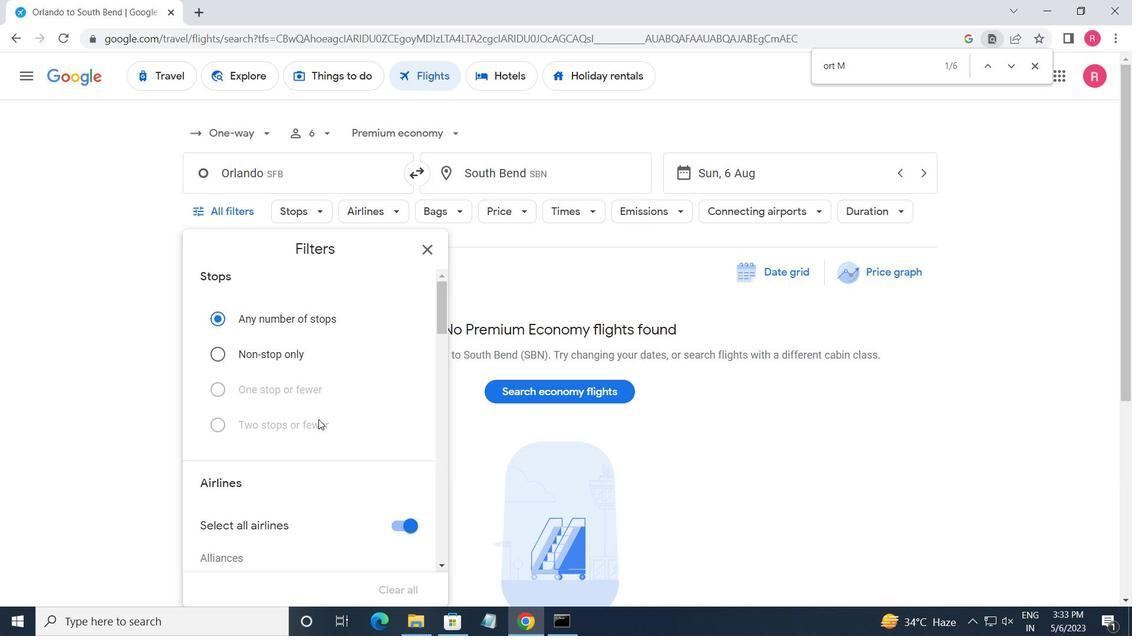 
Action: Mouse scrolled (318, 419) with delta (0, 0)
Screenshot: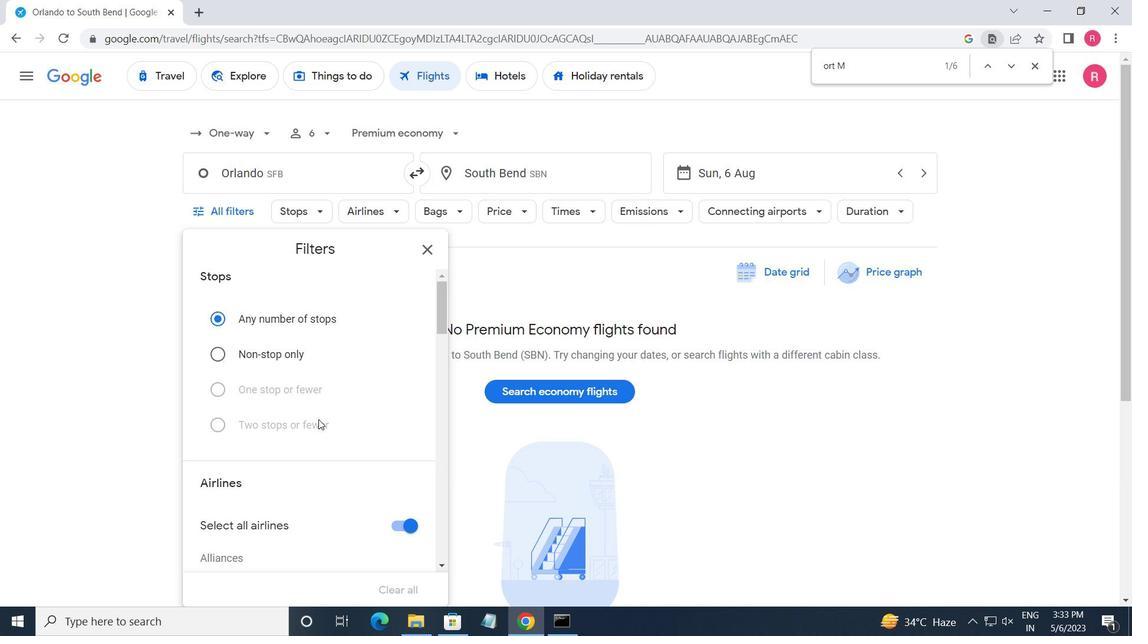 
Action: Mouse scrolled (318, 419) with delta (0, 0)
Screenshot: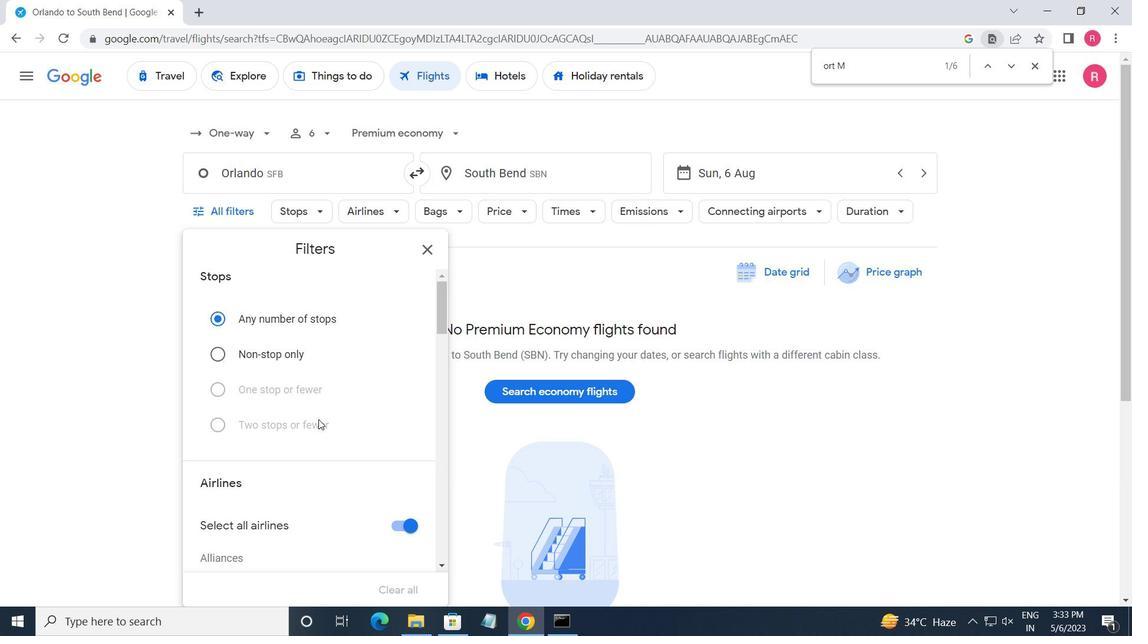 
Action: Mouse scrolled (318, 419) with delta (0, 0)
Screenshot: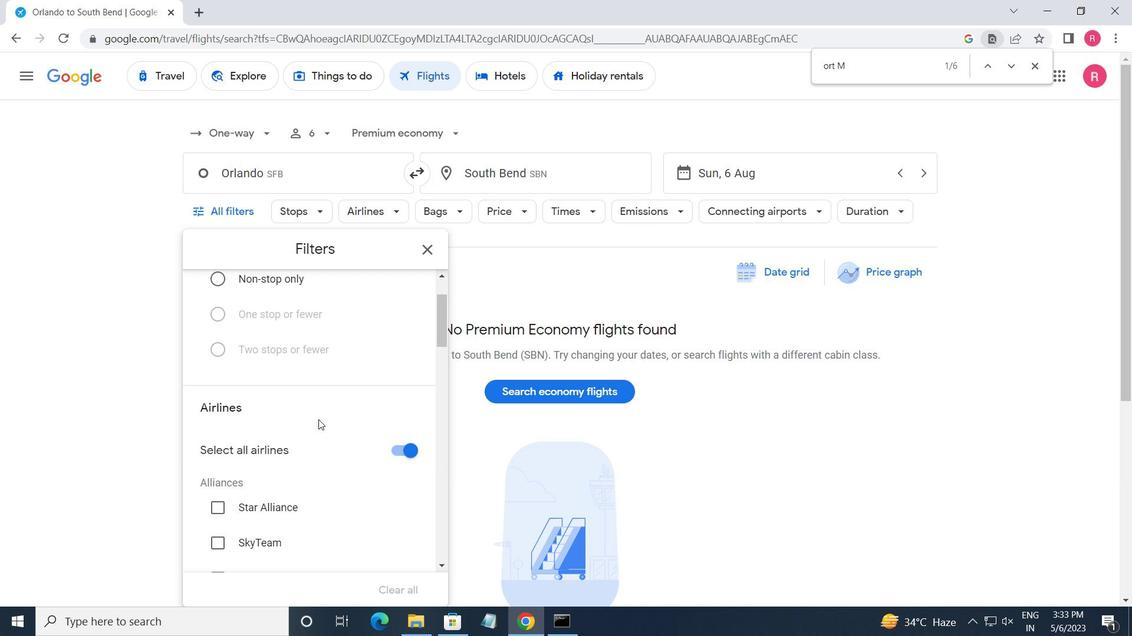 
Action: Mouse moved to (429, 360)
Screenshot: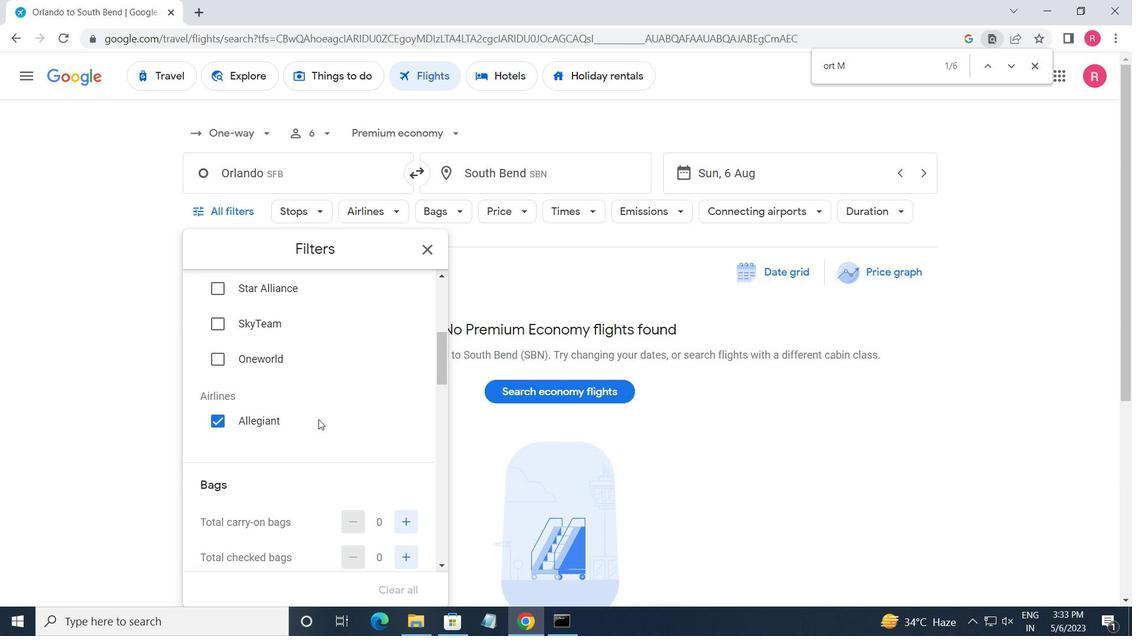 
Action: Mouse scrolled (429, 360) with delta (0, 0)
Screenshot: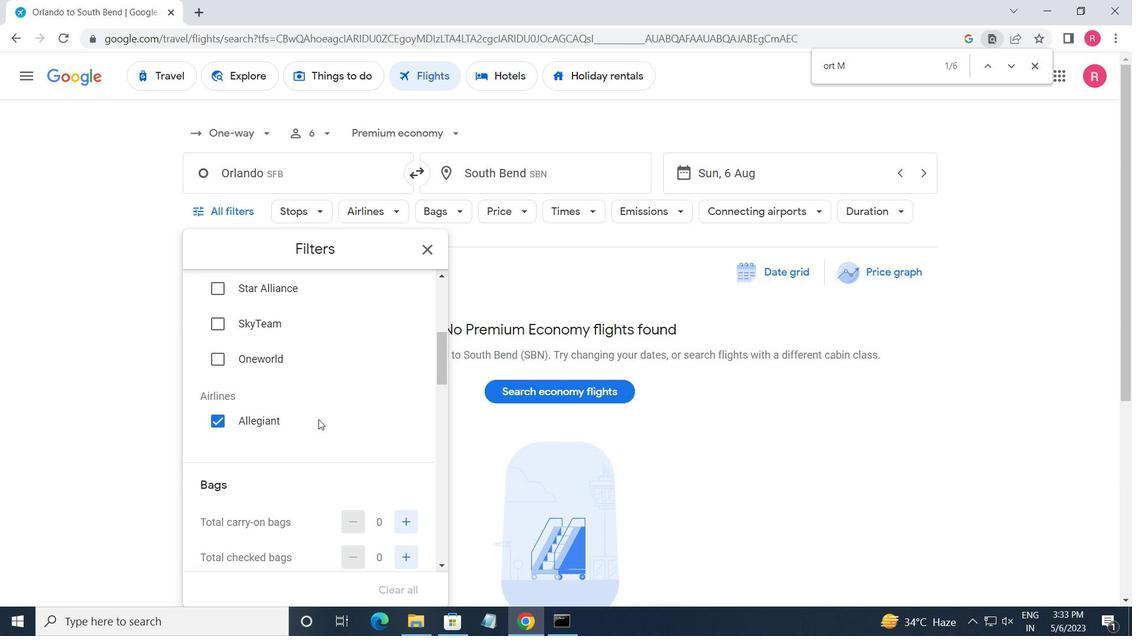 
Action: Mouse moved to (448, 347)
Screenshot: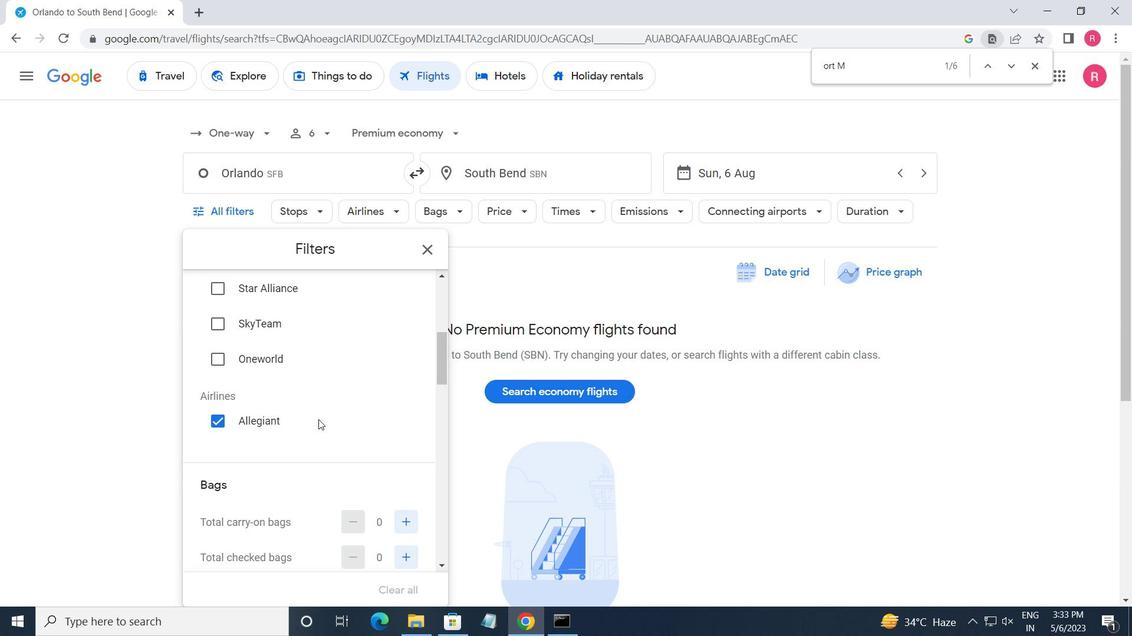 
Action: Mouse scrolled (448, 348) with delta (0, 0)
Screenshot: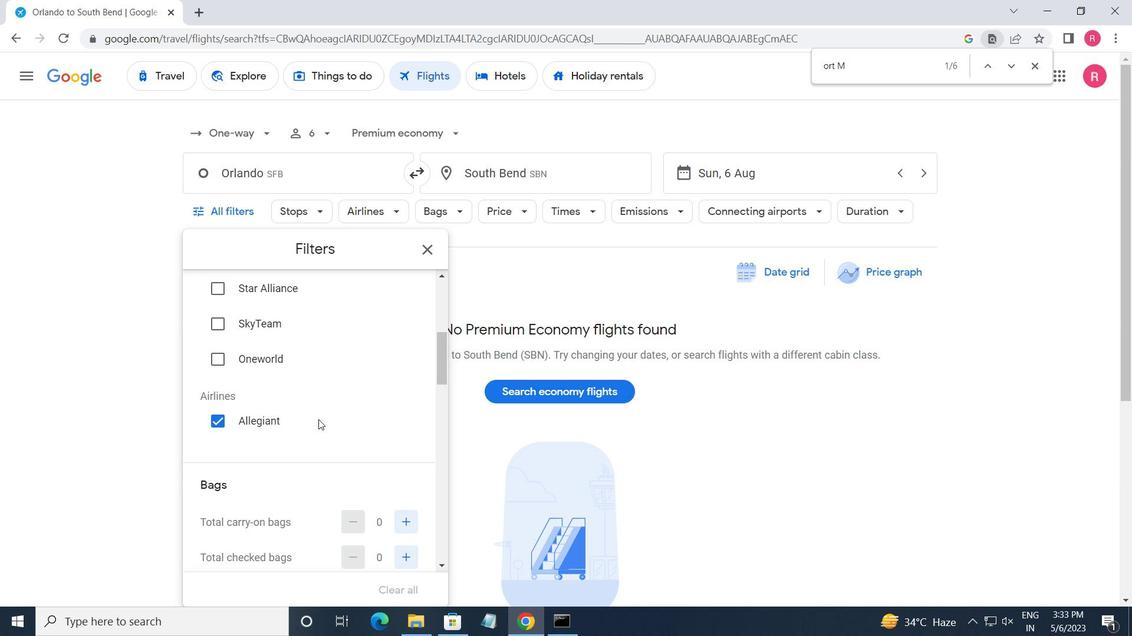 
Action: Mouse moved to (414, 314)
Screenshot: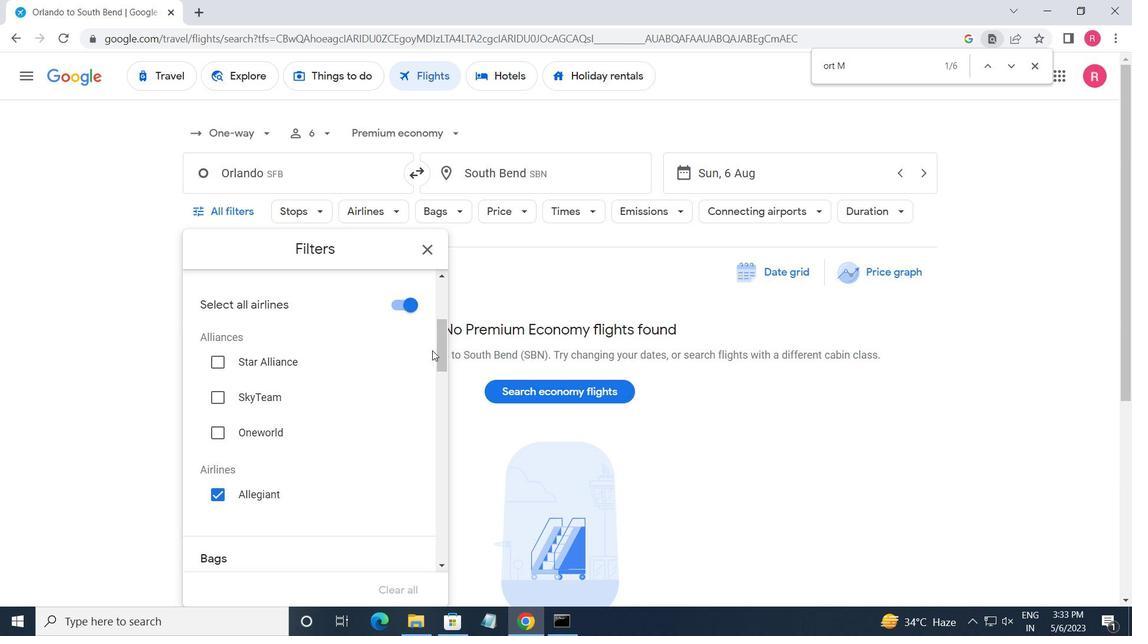 
Action: Mouse pressed left at (414, 314)
Screenshot: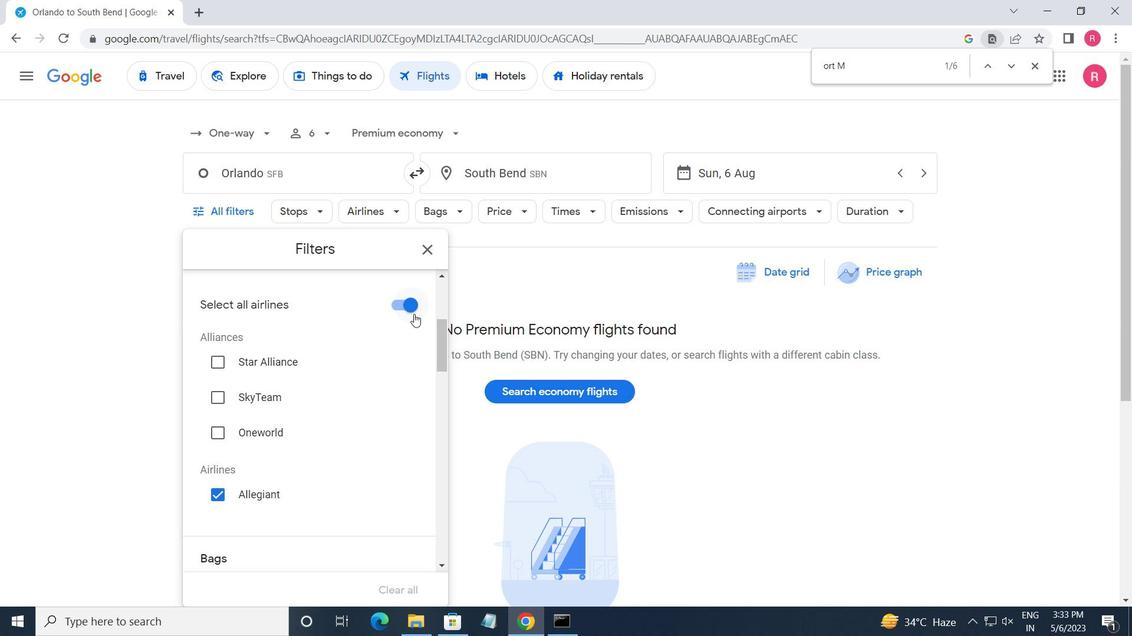 
Action: Mouse moved to (179, 590)
Screenshot: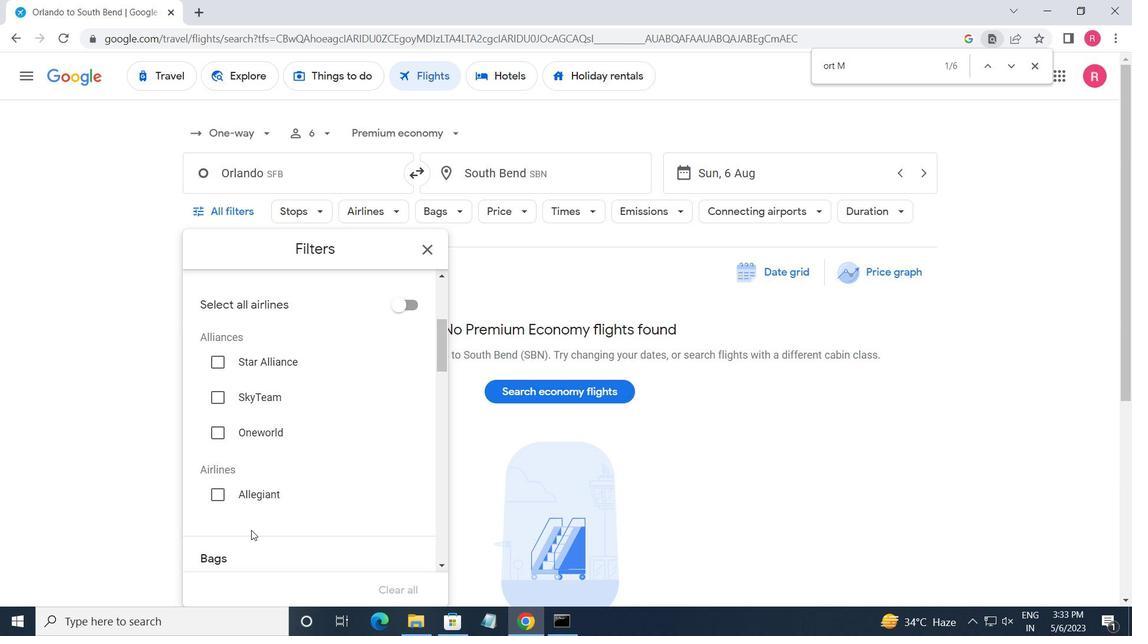 
Action: Mouse scrolled (179, 590) with delta (0, 0)
Screenshot: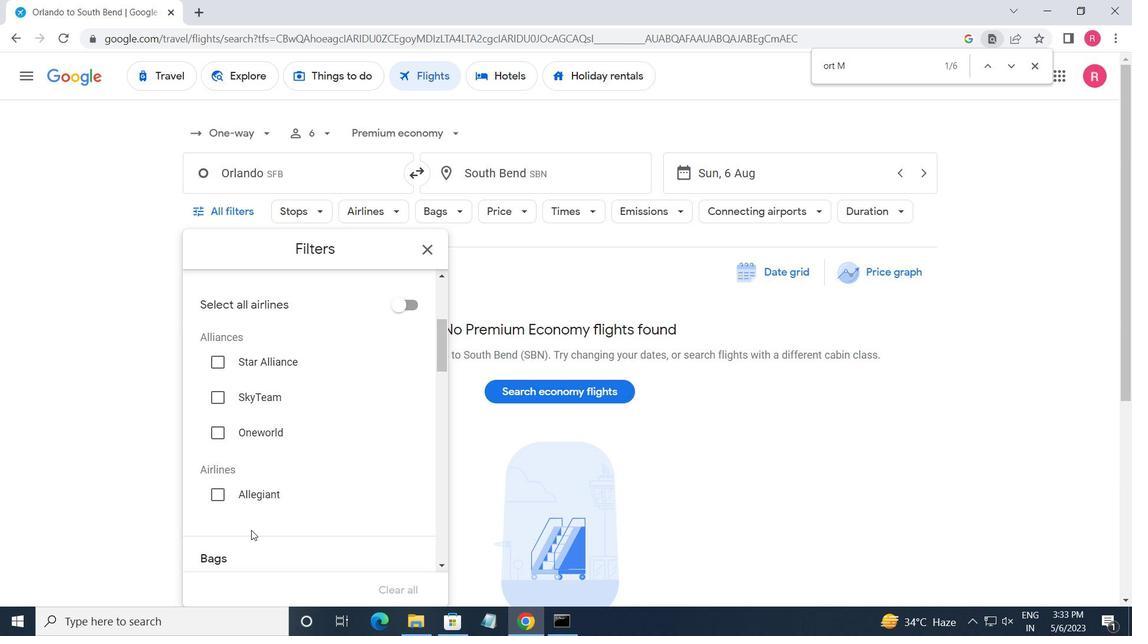 
Action: Mouse moved to (298, 468)
Screenshot: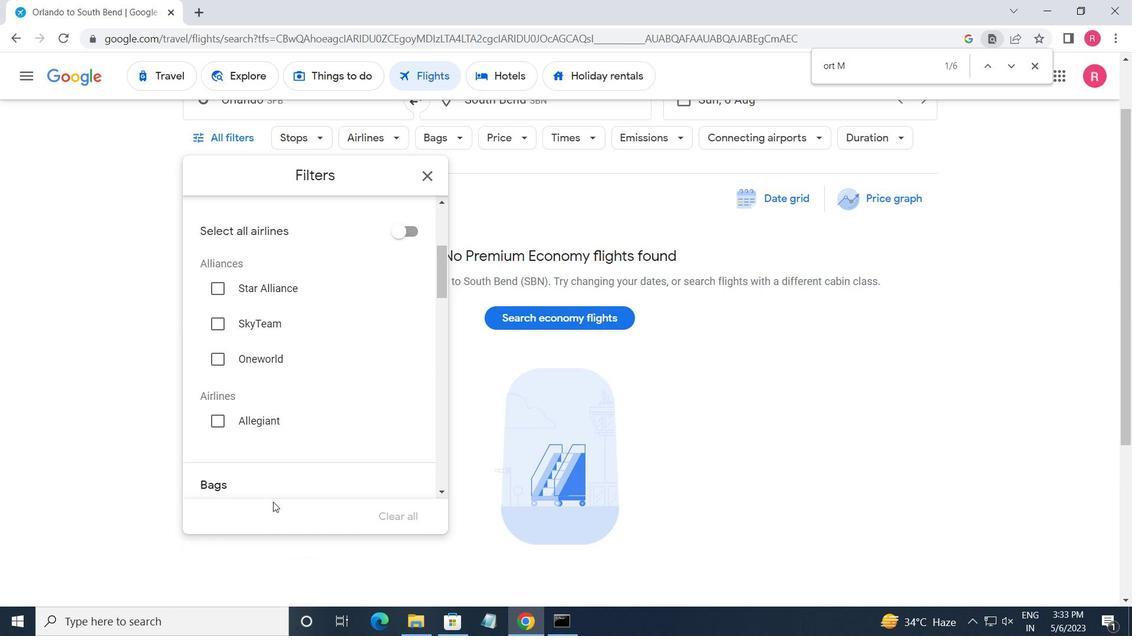 
Action: Mouse scrolled (298, 467) with delta (0, 0)
Screenshot: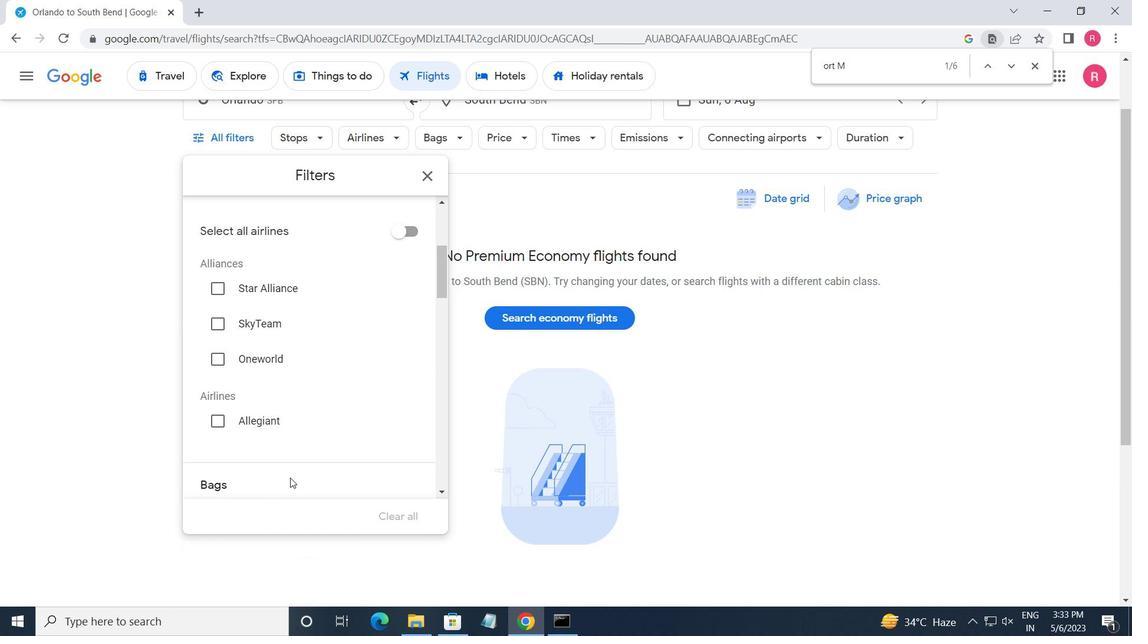 
Action: Mouse moved to (300, 465)
Screenshot: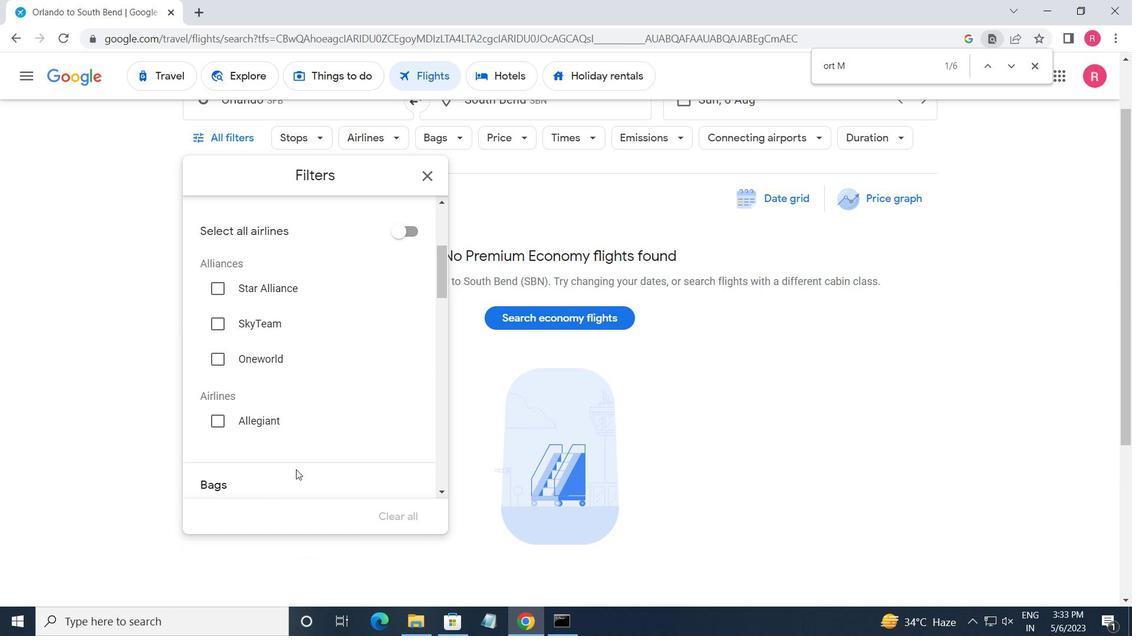 
Action: Mouse scrolled (300, 465) with delta (0, 0)
Screenshot: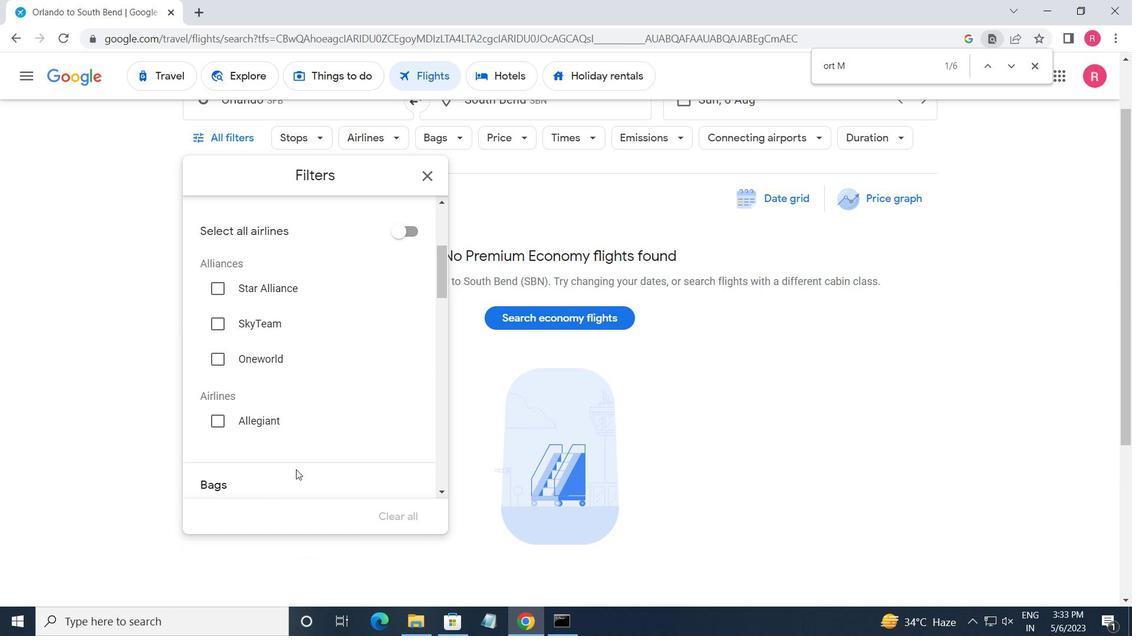 
Action: Mouse moved to (303, 463)
Screenshot: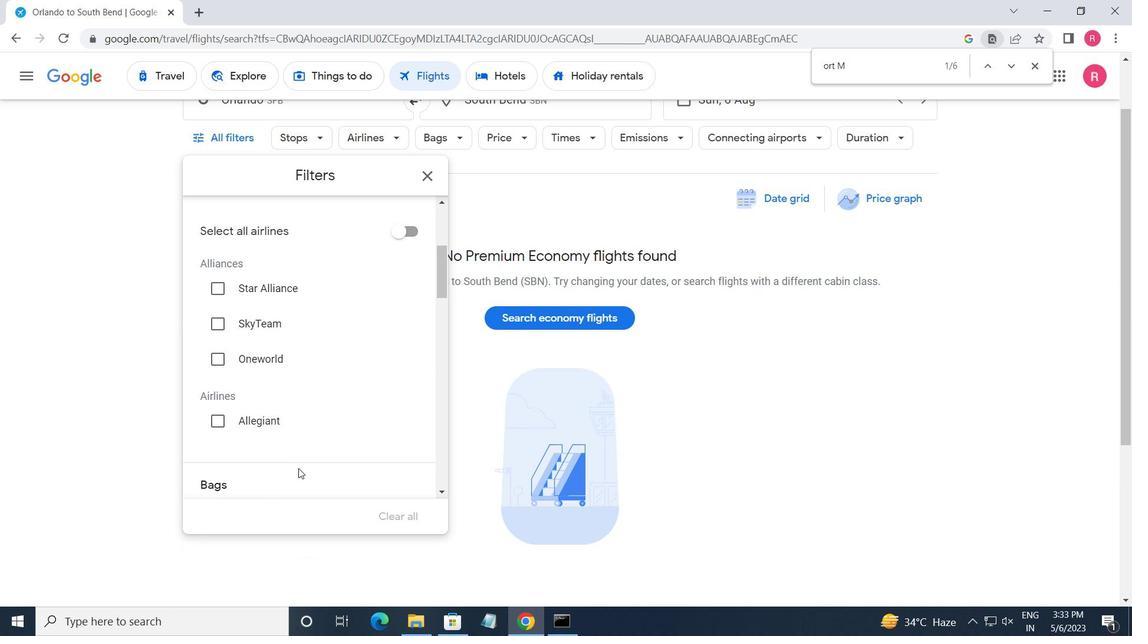 
Action: Mouse scrolled (303, 462) with delta (0, 0)
Screenshot: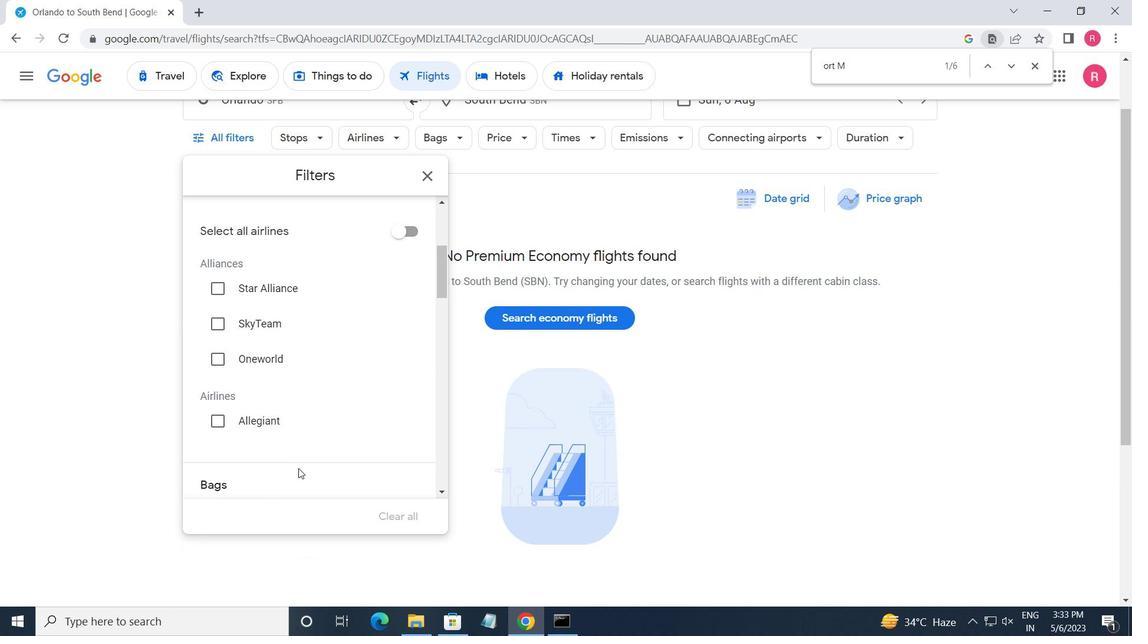 
Action: Mouse moved to (414, 344)
Screenshot: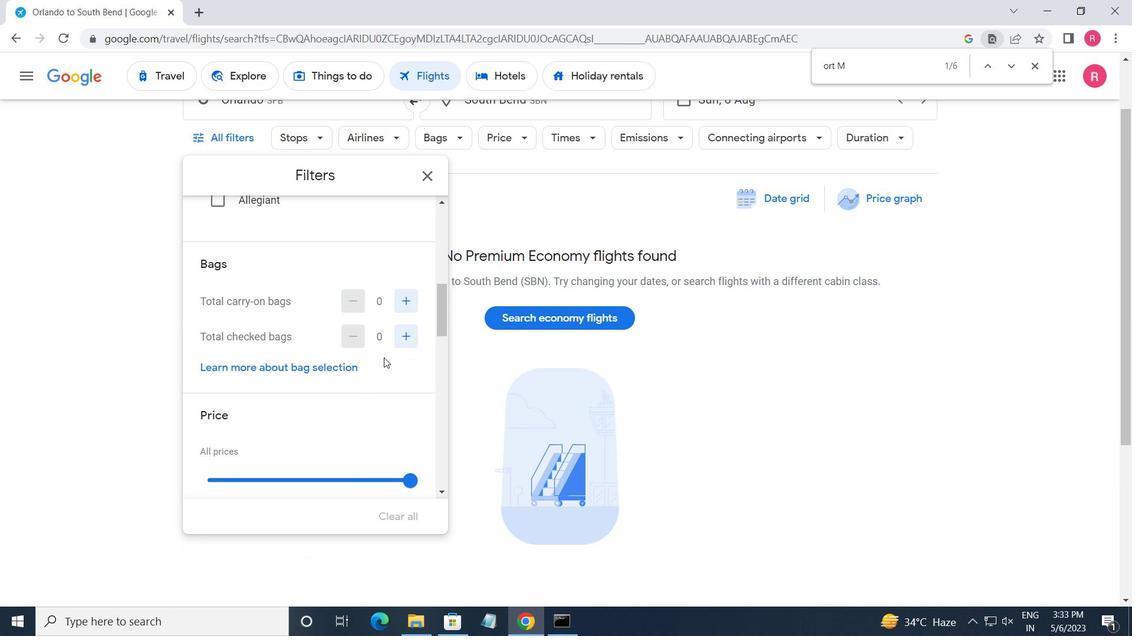 
Action: Mouse pressed left at (414, 344)
Screenshot: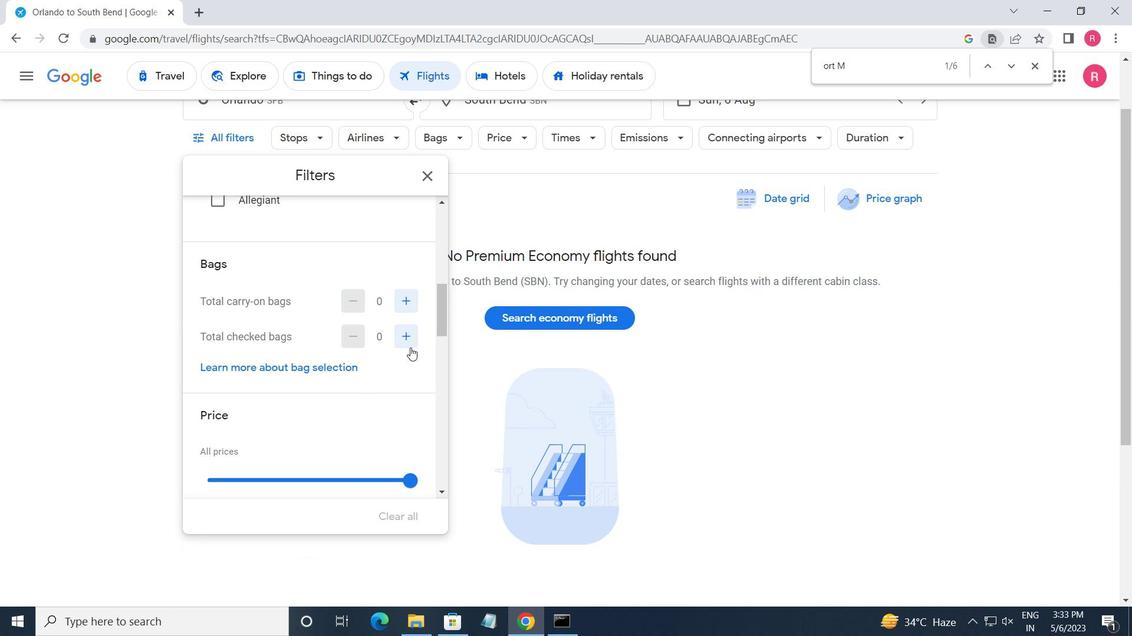 
Action: Mouse moved to (366, 387)
Screenshot: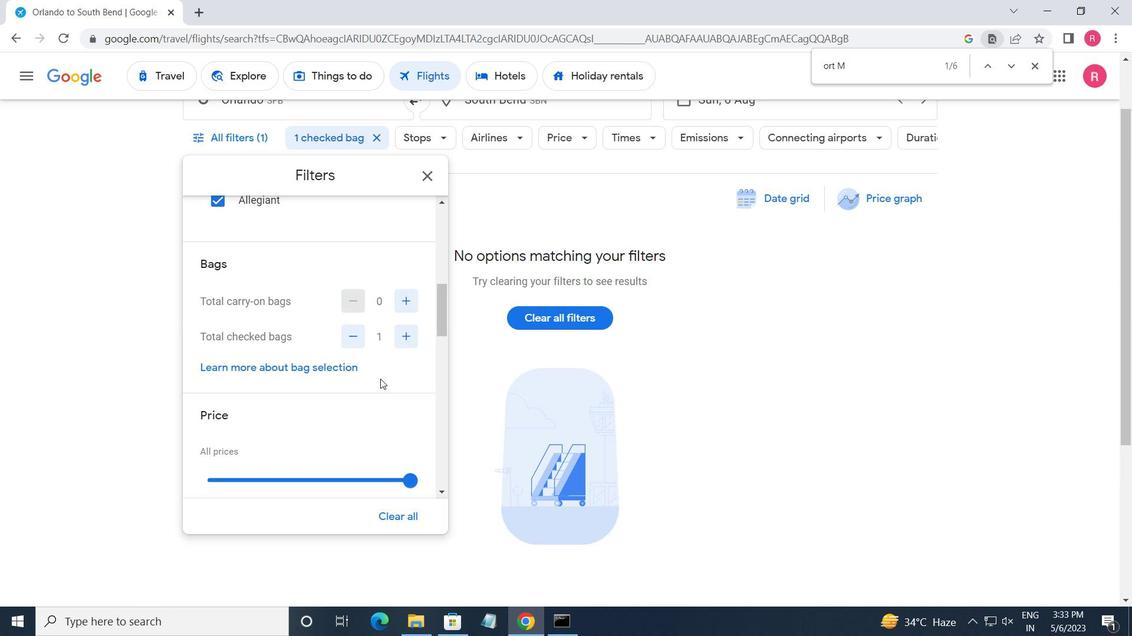 
Action: Mouse scrolled (366, 387) with delta (0, 0)
Screenshot: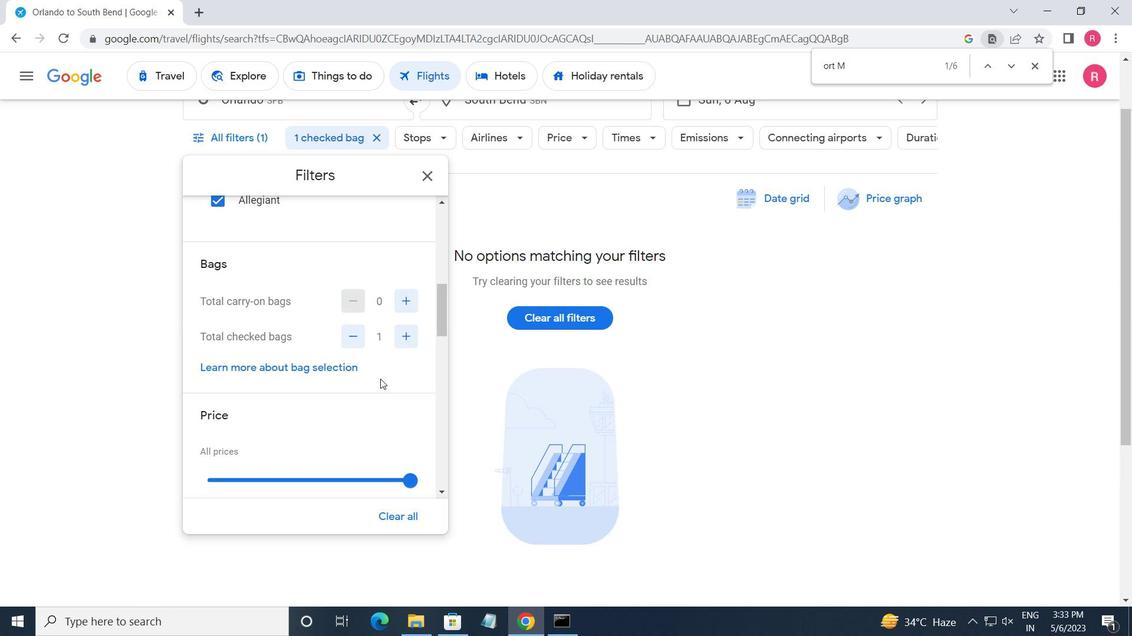 
Action: Mouse moved to (408, 402)
Screenshot: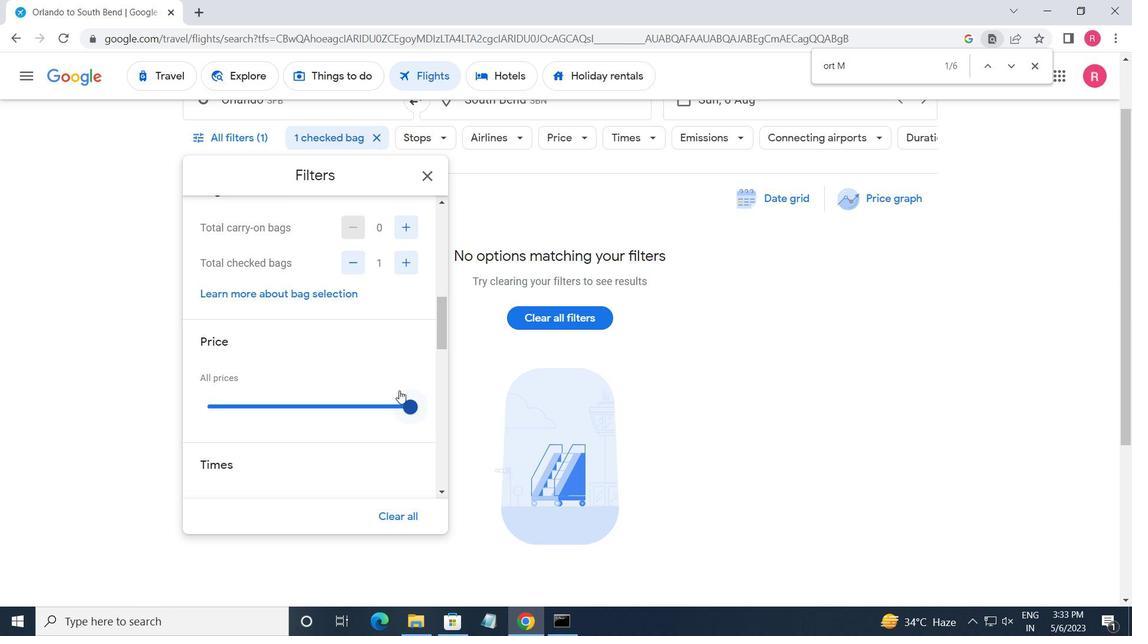 
Action: Mouse pressed left at (408, 402)
Screenshot: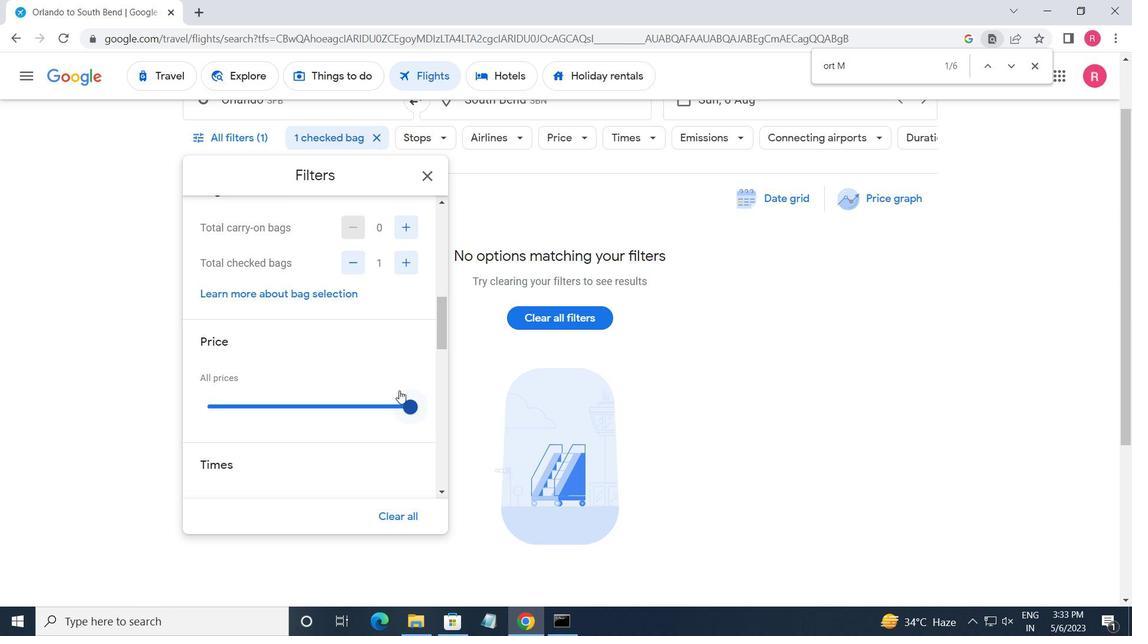 
Action: Mouse moved to (393, 416)
Screenshot: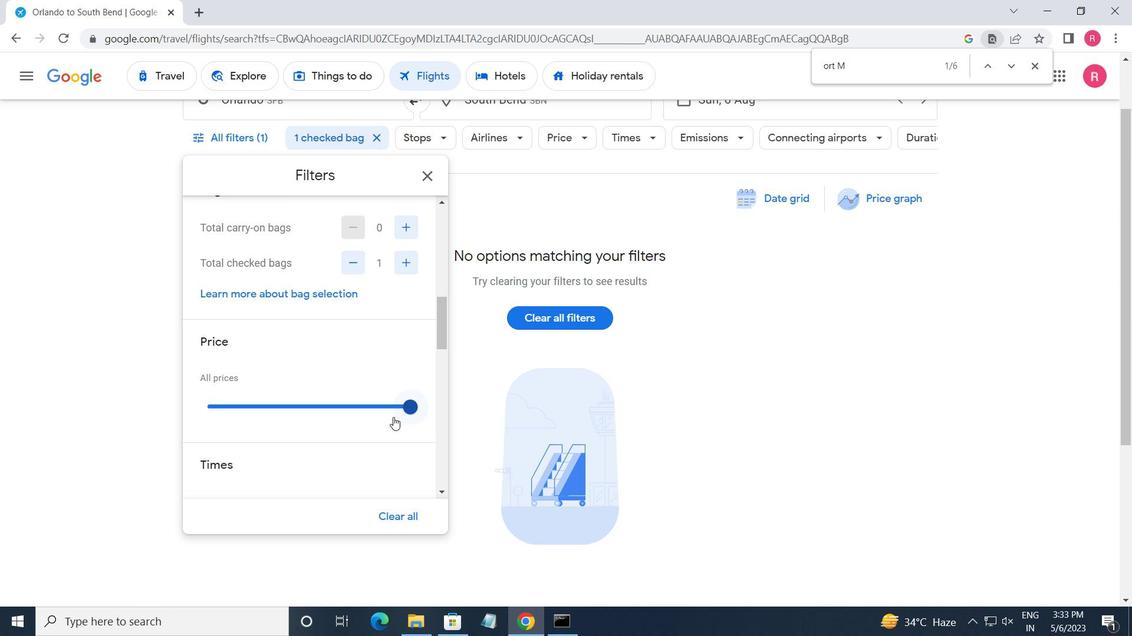 
Action: Mouse scrolled (393, 415) with delta (0, 0)
Screenshot: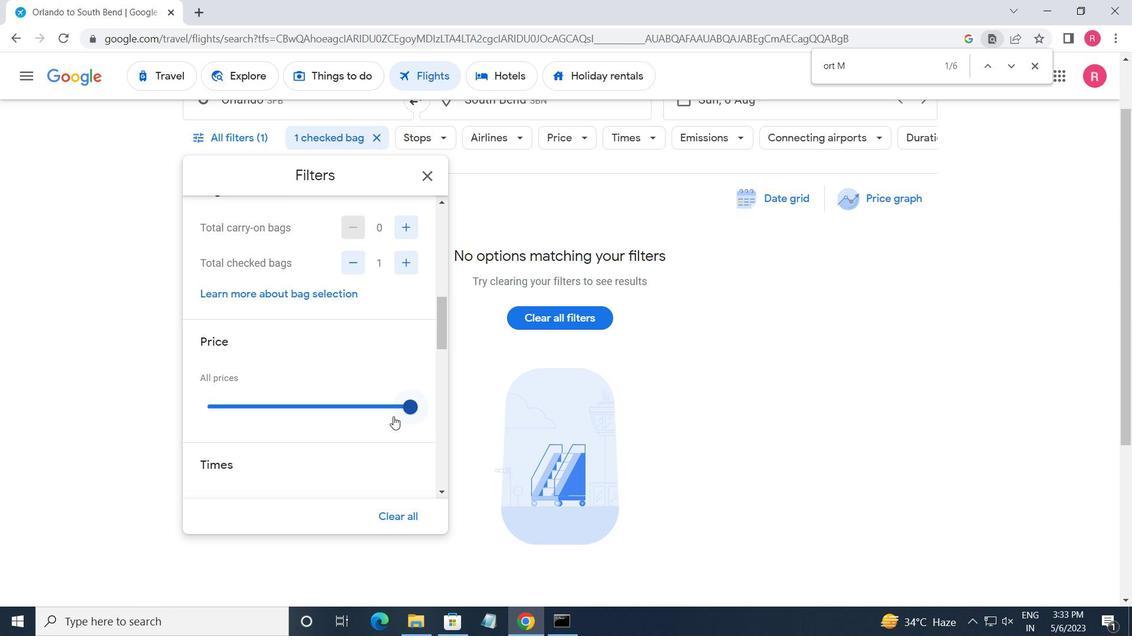 
Action: Mouse scrolled (393, 415) with delta (0, 0)
Screenshot: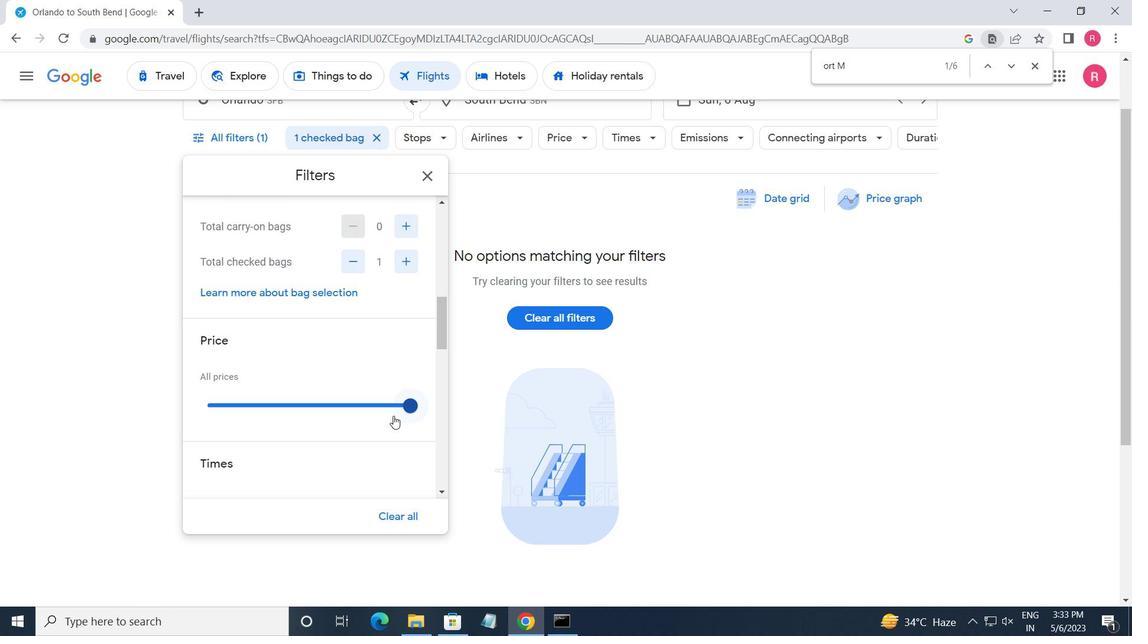 
Action: Mouse moved to (209, 416)
Screenshot: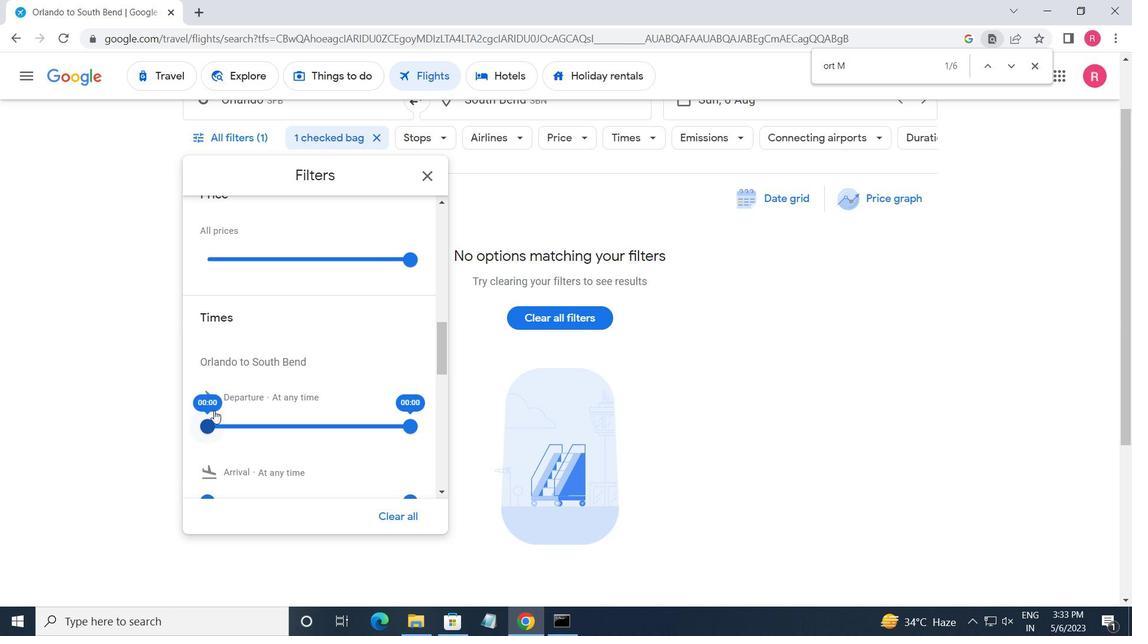 
Action: Mouse pressed left at (209, 416)
Screenshot: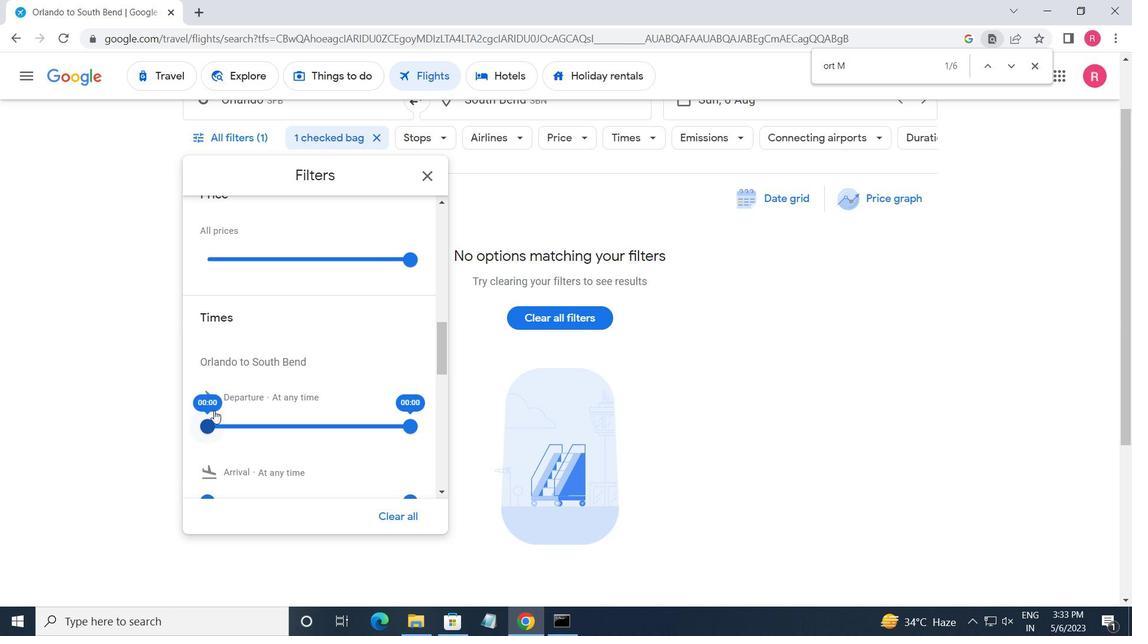 
Action: Mouse moved to (407, 425)
Screenshot: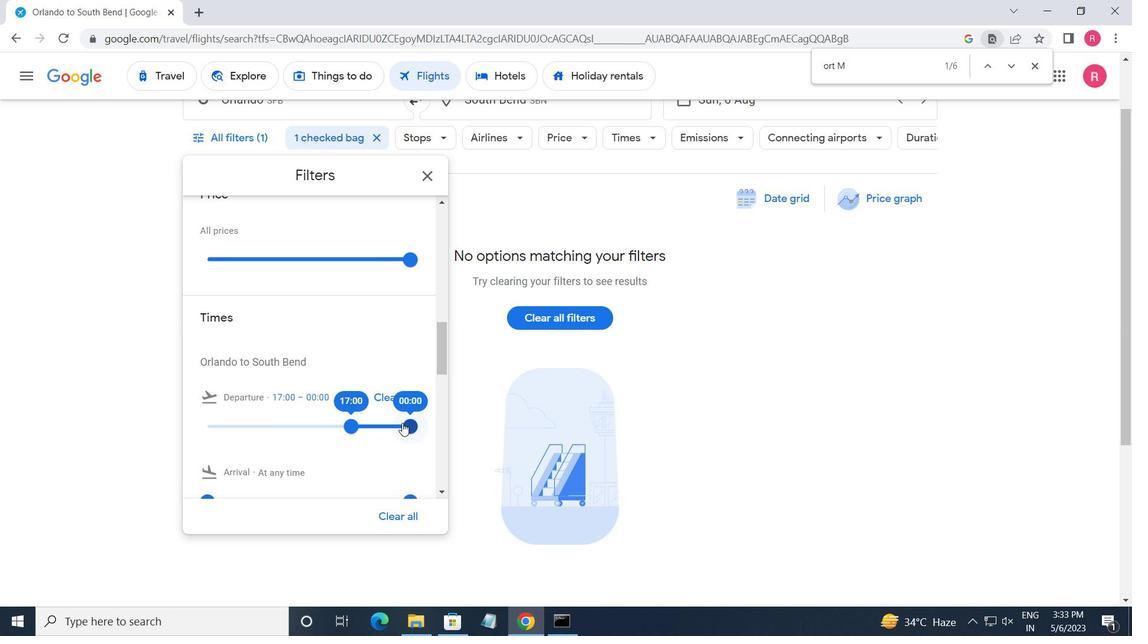 
Action: Mouse pressed left at (407, 425)
Screenshot: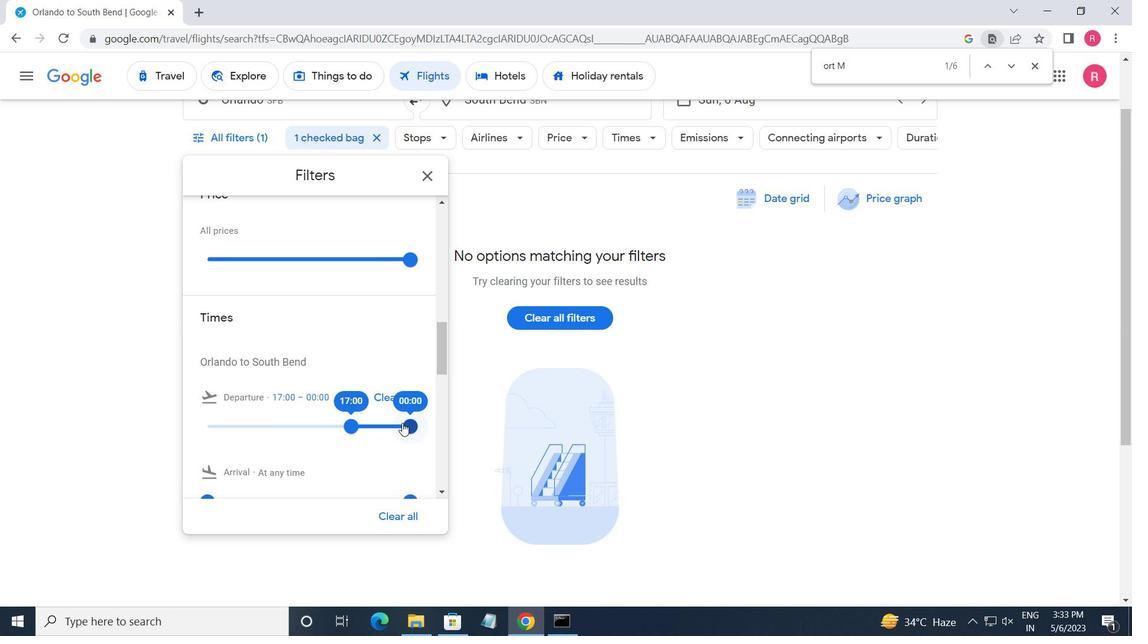 
Action: Mouse moved to (426, 176)
Screenshot: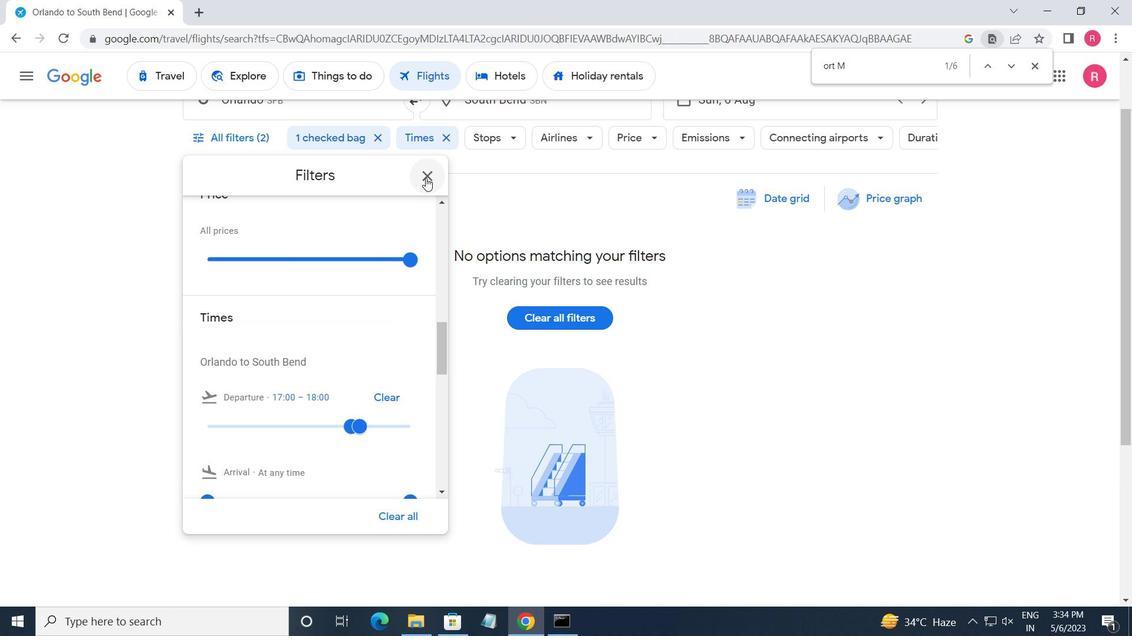 
Action: Mouse pressed left at (426, 176)
Screenshot: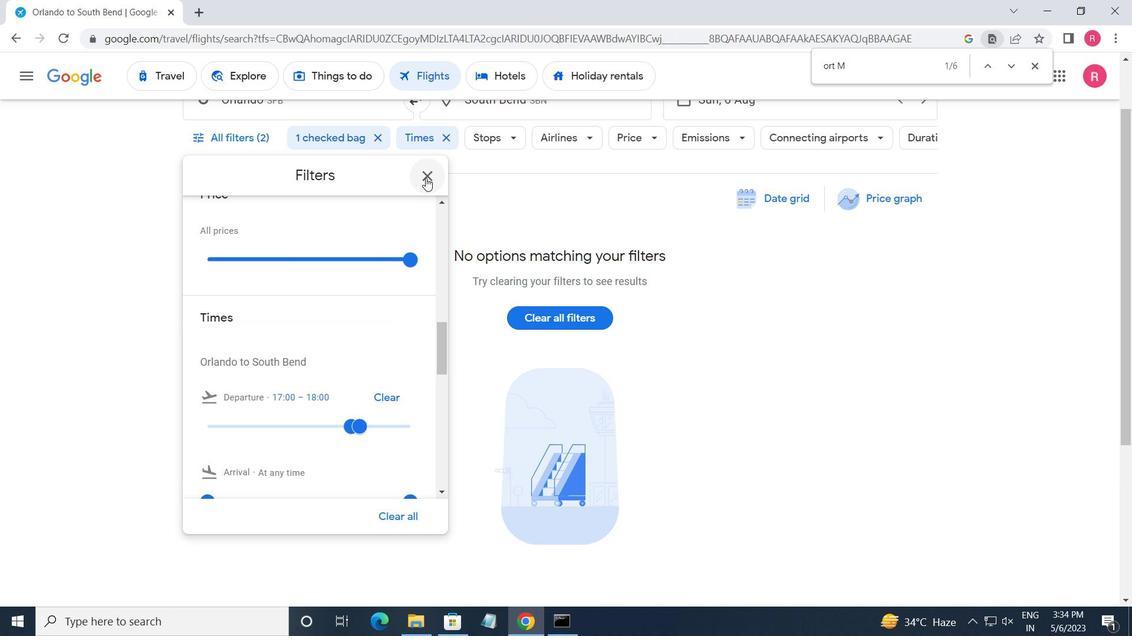
Action: Mouse moved to (431, 155)
Screenshot: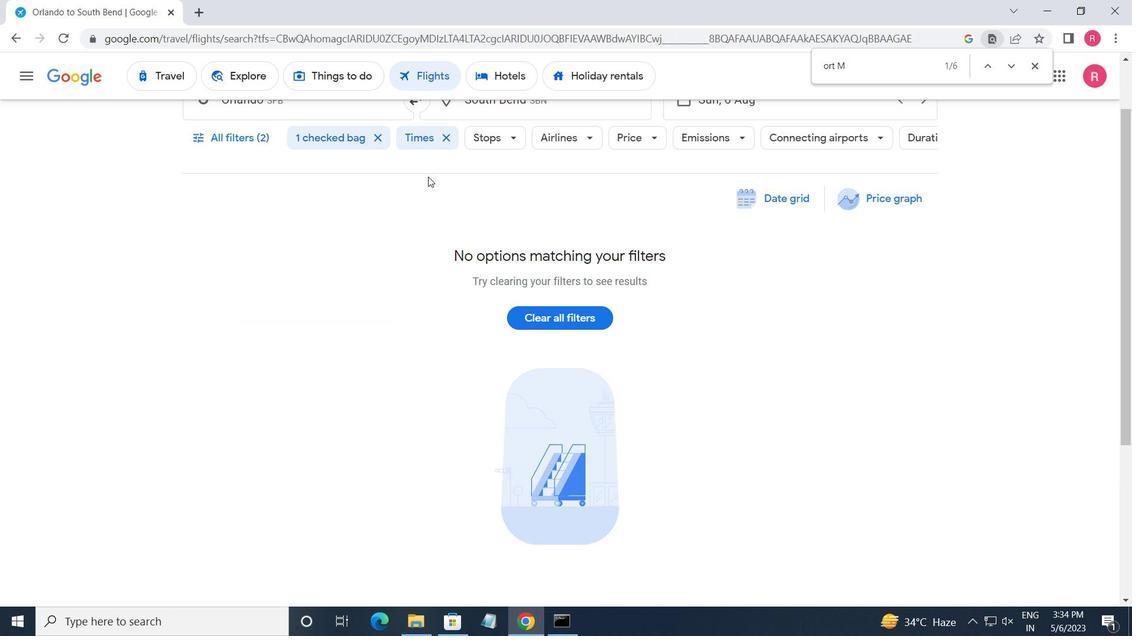
